 Task: Send an email with the signature 'Adam Smith' with the subject 'Request for information' and the message 'Thank you for your email.' from softage.1@softage.net to softage.2@softage.net and softage.3@softage.net with an attached document Resume.docx
Action: Mouse moved to (109, 134)
Screenshot: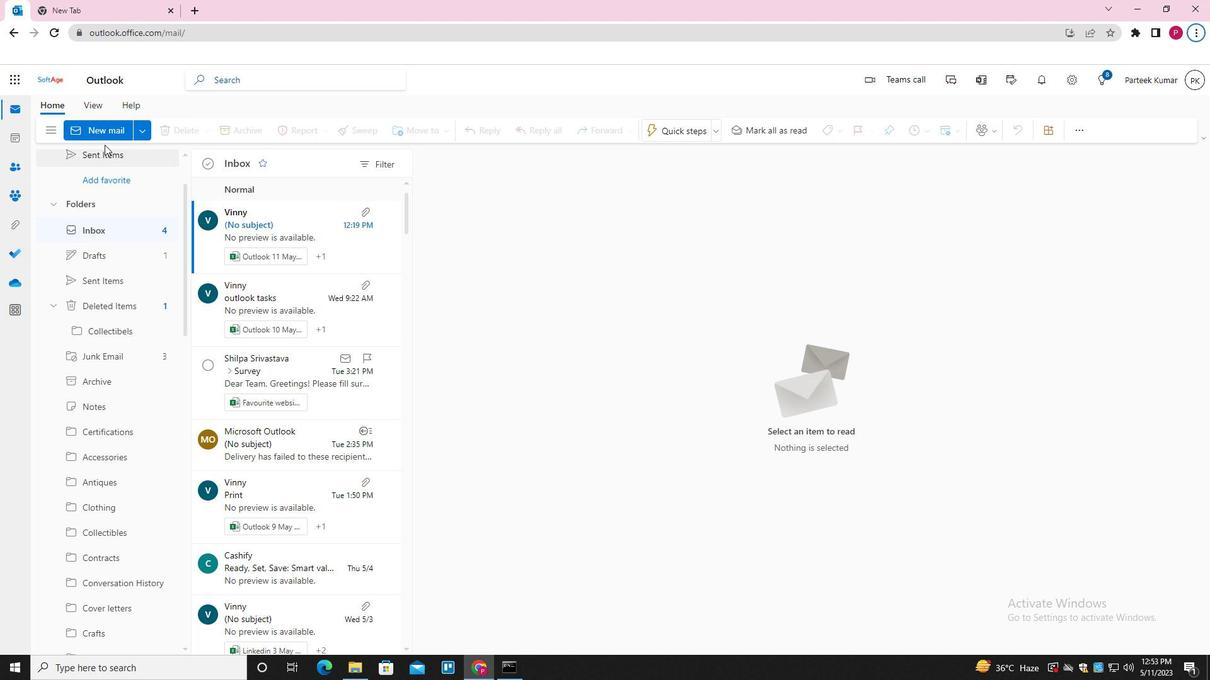 
Action: Mouse pressed left at (109, 134)
Screenshot: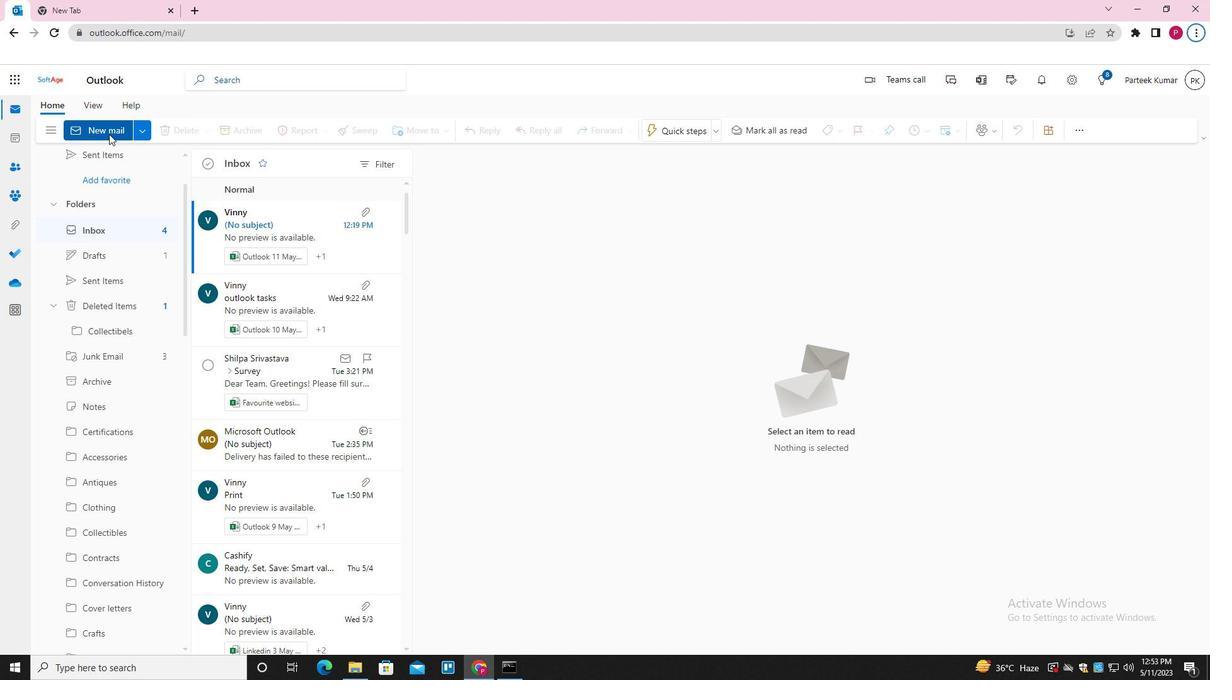 
Action: Mouse moved to (506, 358)
Screenshot: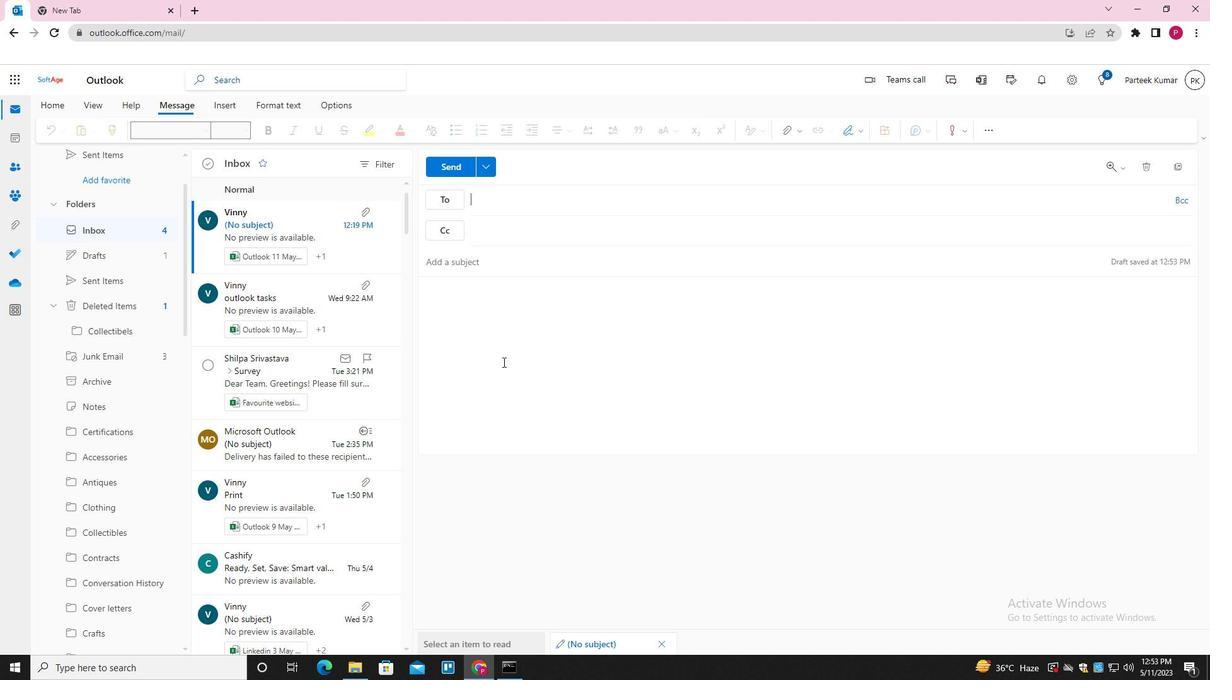 
Action: Mouse pressed left at (506, 358)
Screenshot: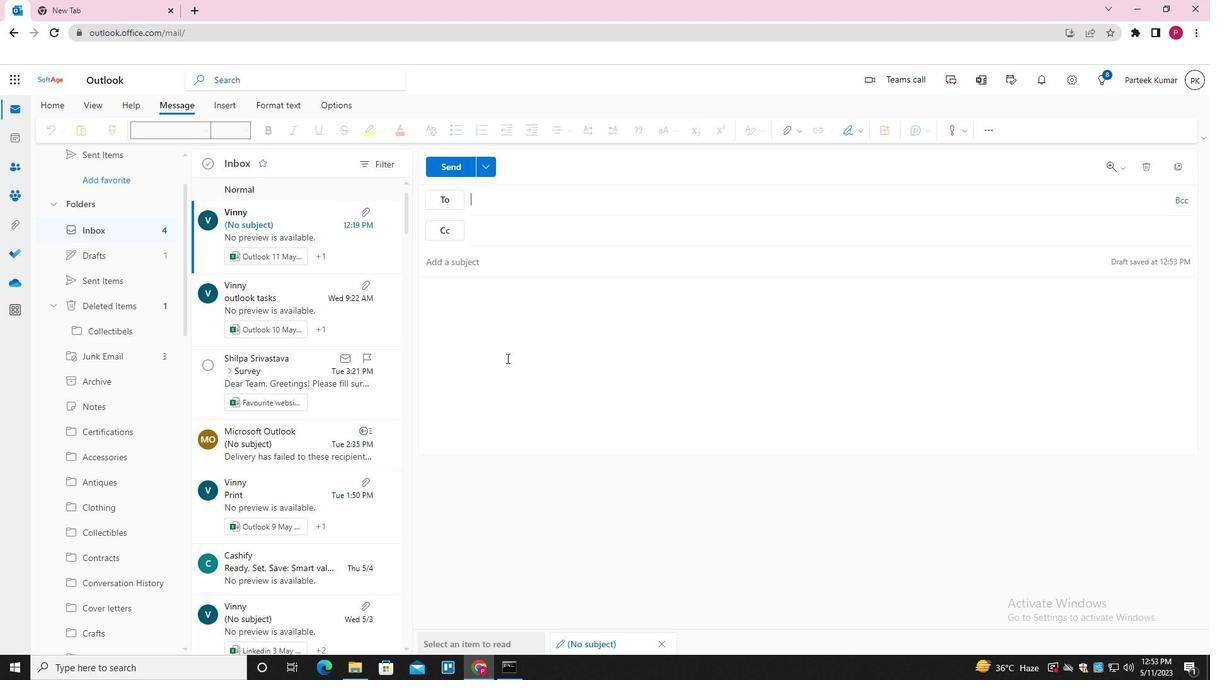 
Action: Mouse moved to (860, 136)
Screenshot: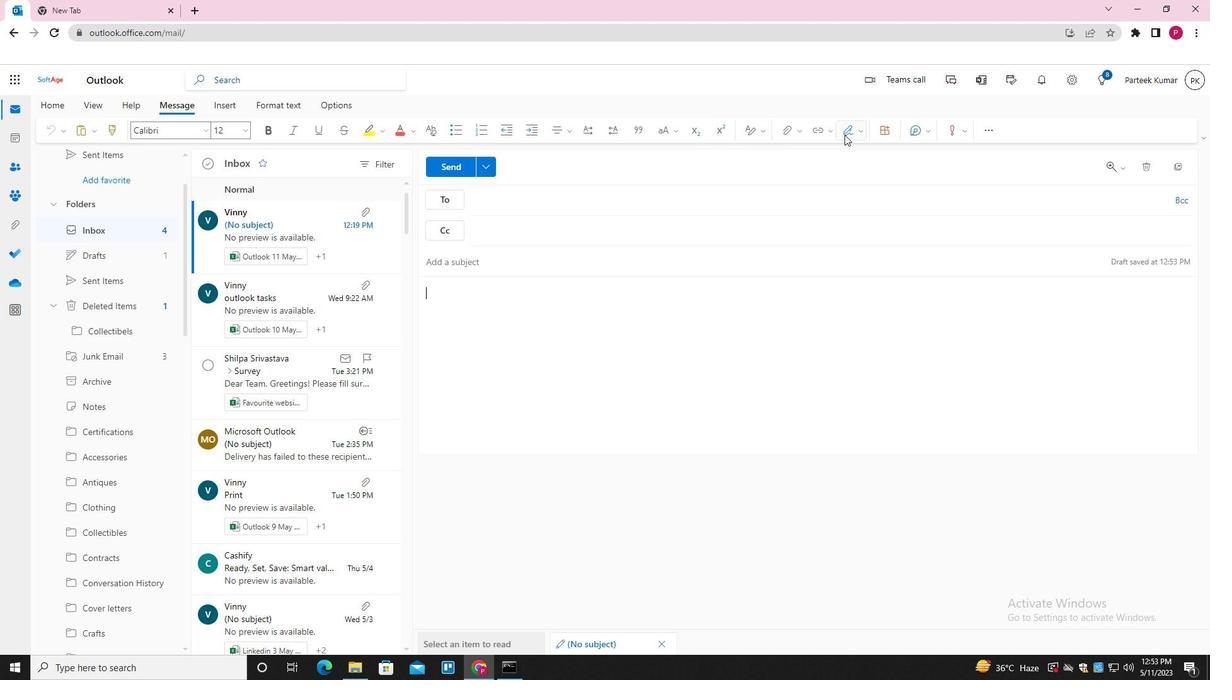 
Action: Mouse pressed left at (860, 136)
Screenshot: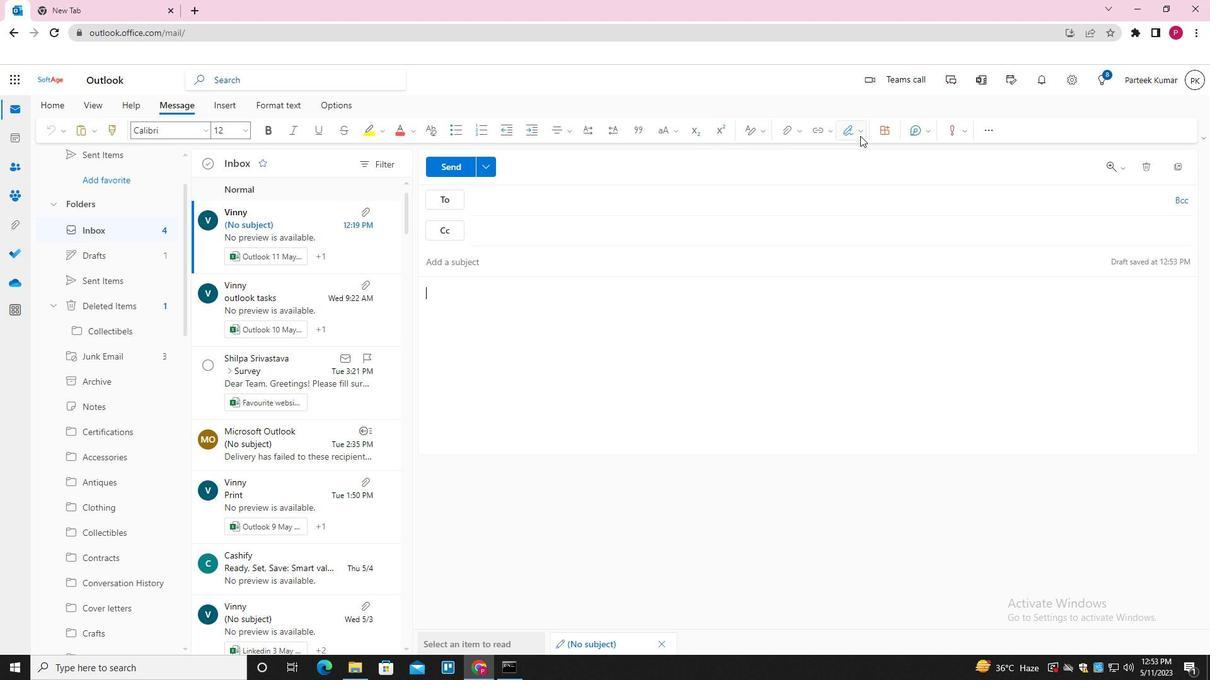 
Action: Mouse moved to (824, 179)
Screenshot: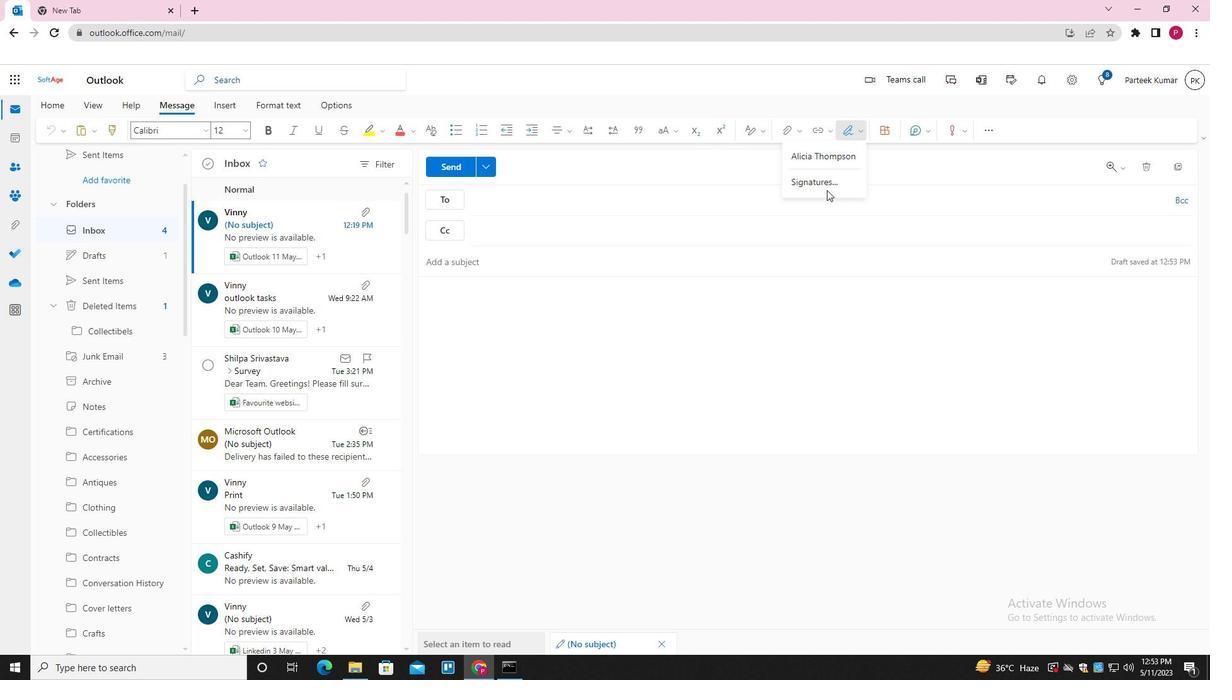 
Action: Mouse pressed left at (824, 179)
Screenshot: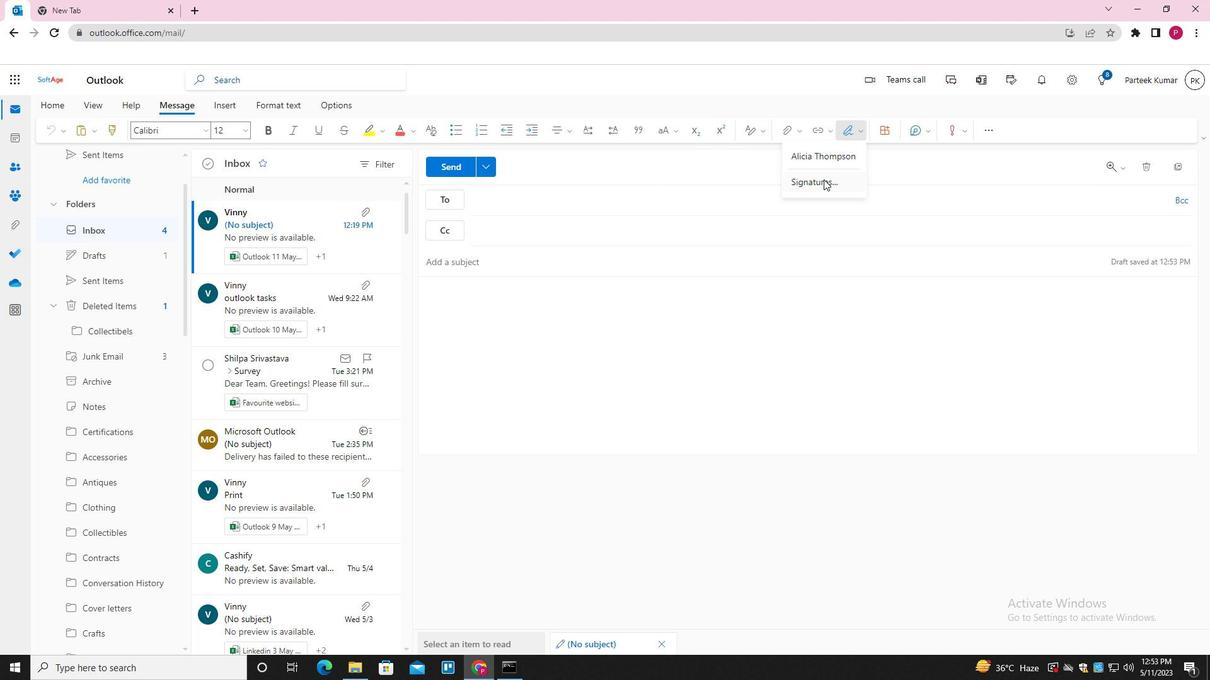 
Action: Mouse moved to (849, 234)
Screenshot: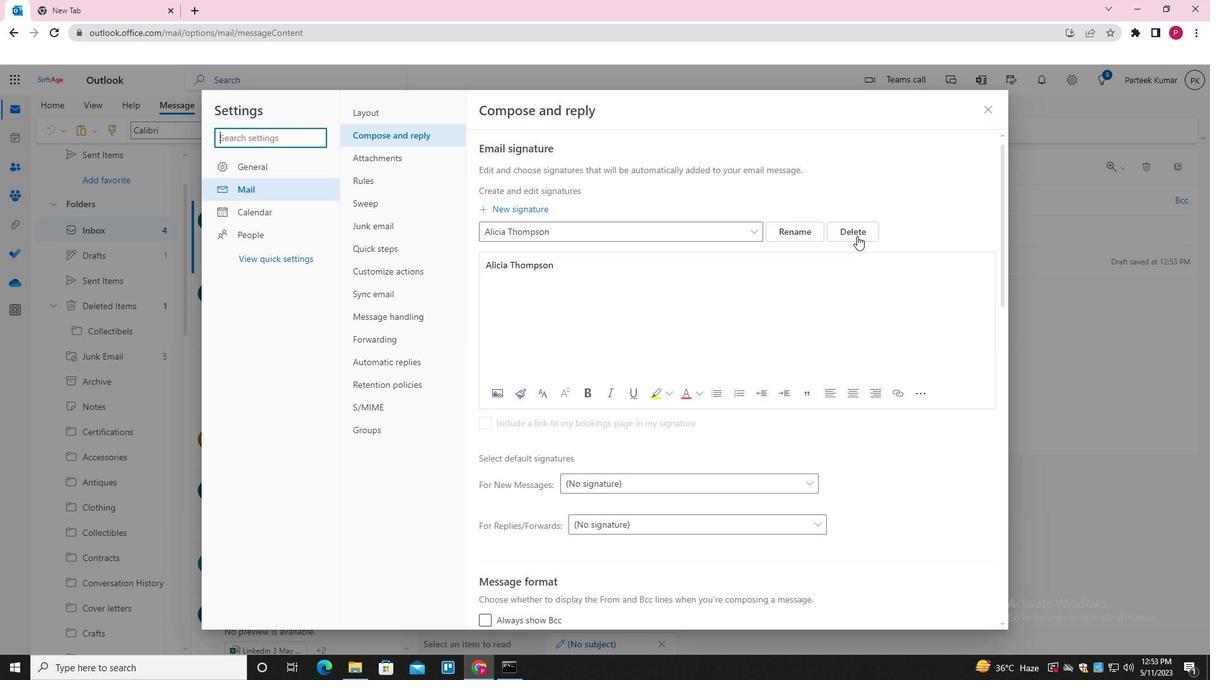 
Action: Mouse pressed left at (849, 234)
Screenshot: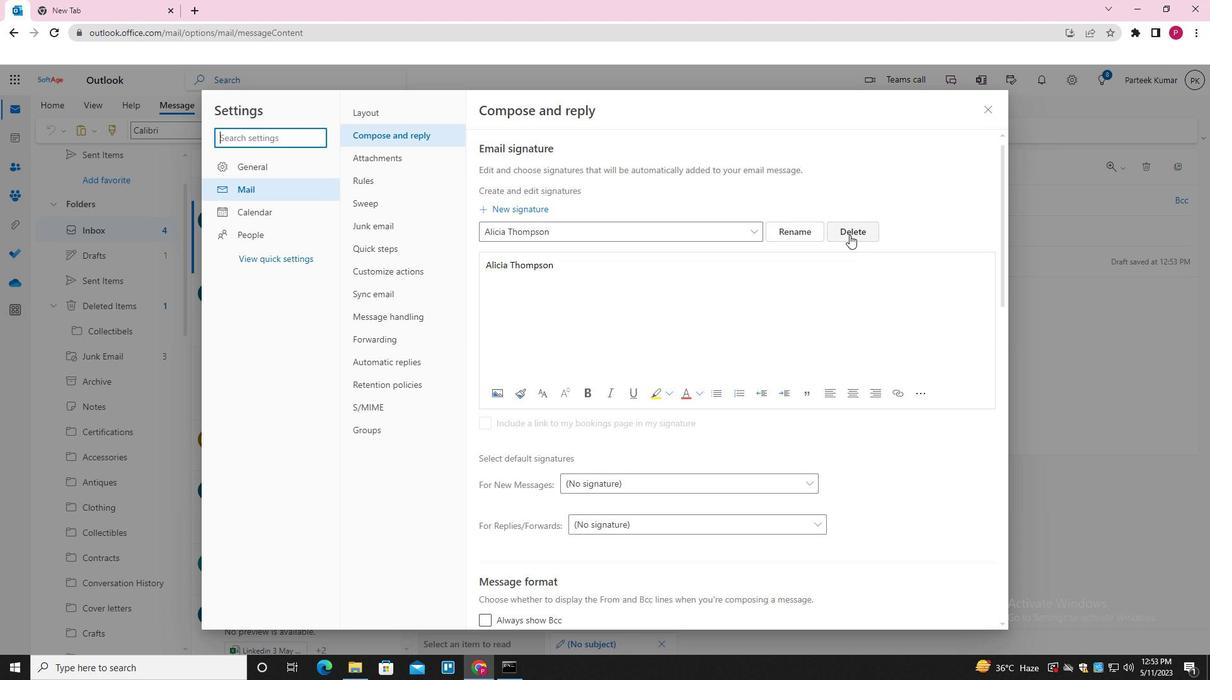 
Action: Mouse moved to (655, 233)
Screenshot: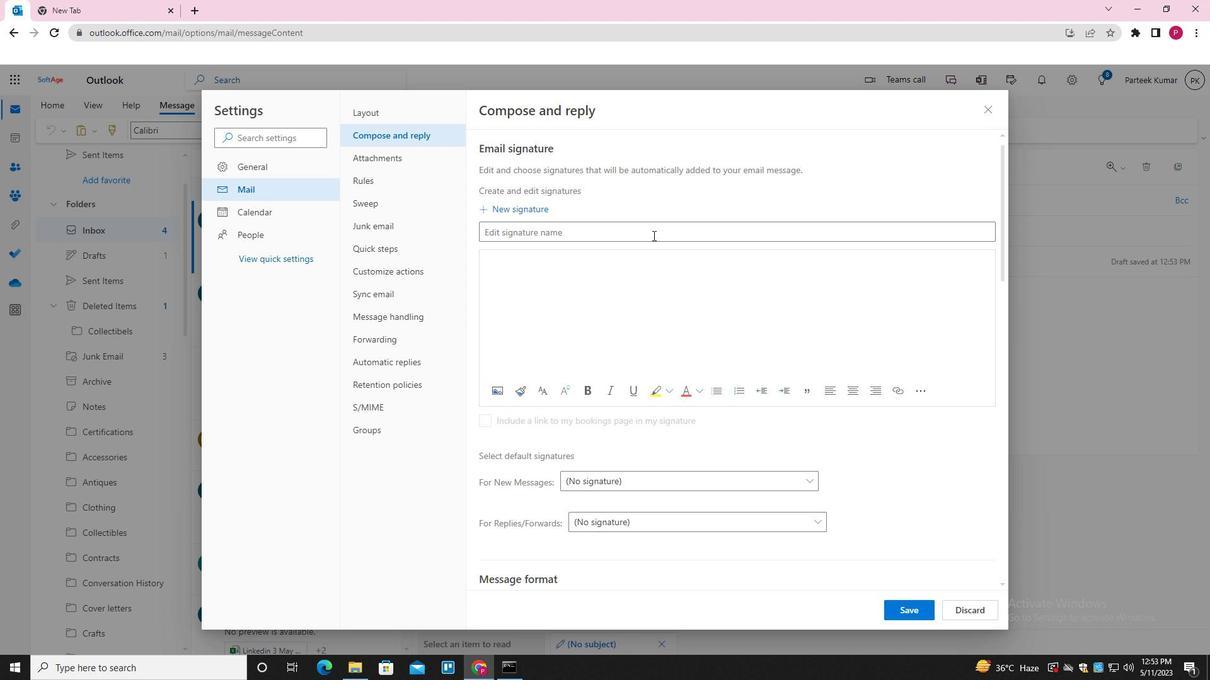 
Action: Mouse pressed left at (655, 233)
Screenshot: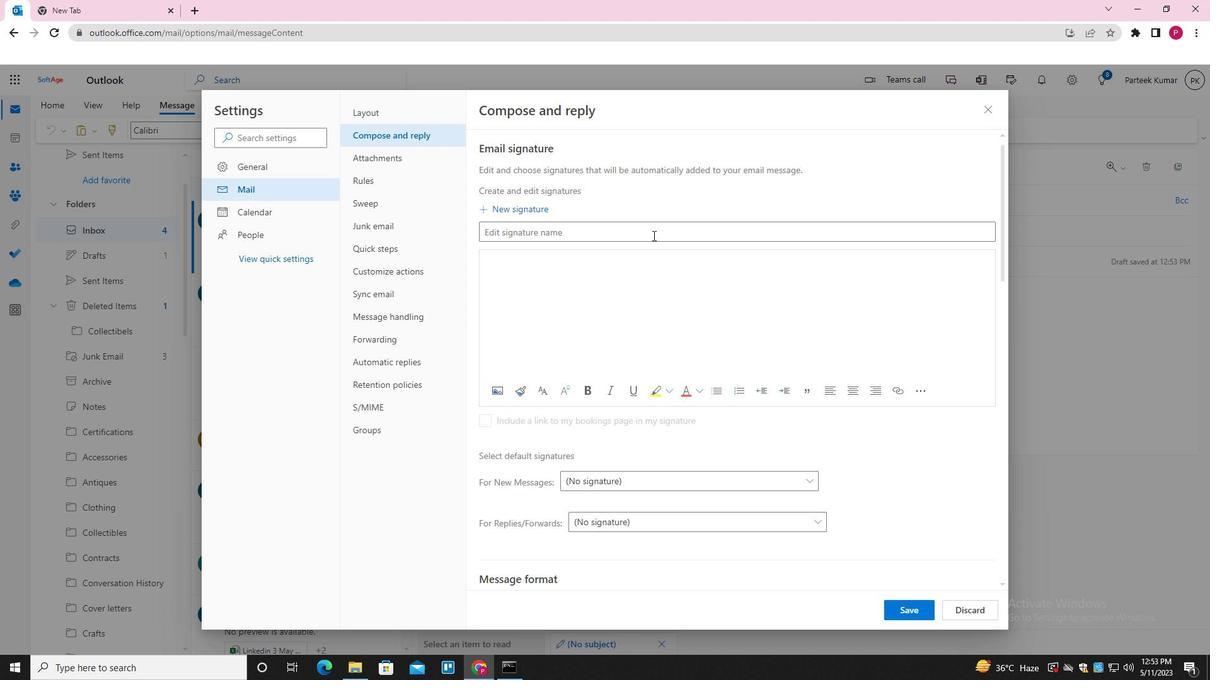 
Action: Key pressed <Key.shift>ADAM<Key.space><Key.shift>SMITH
Screenshot: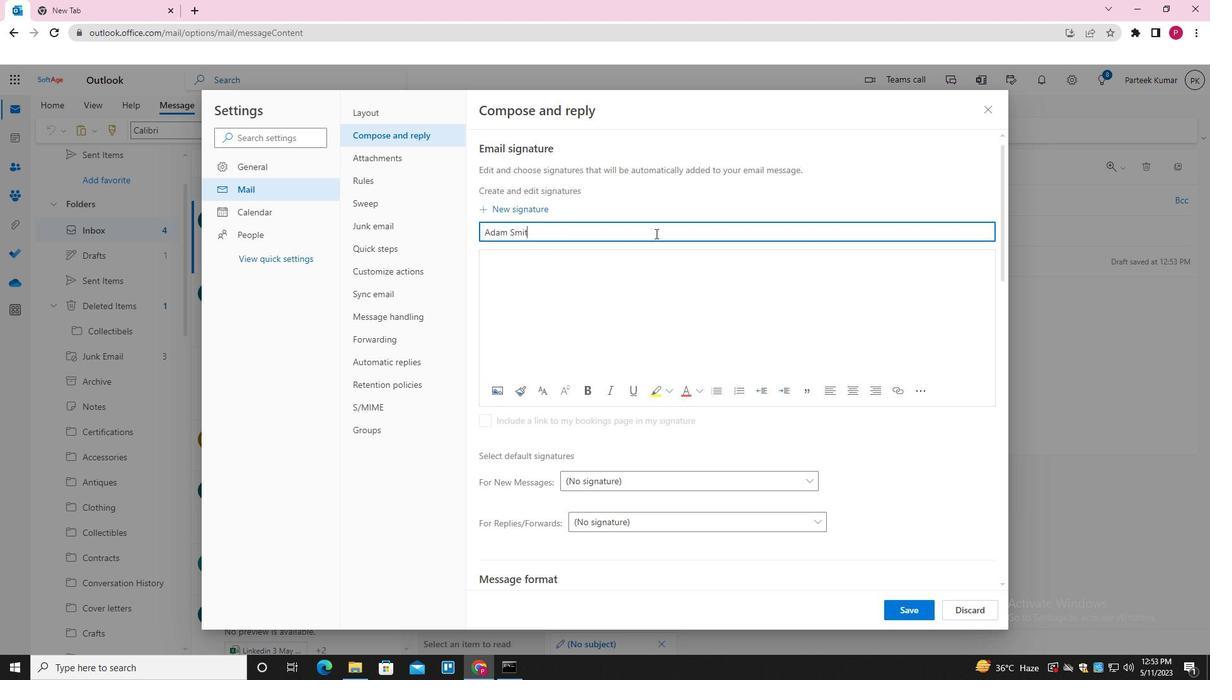 
Action: Mouse moved to (643, 269)
Screenshot: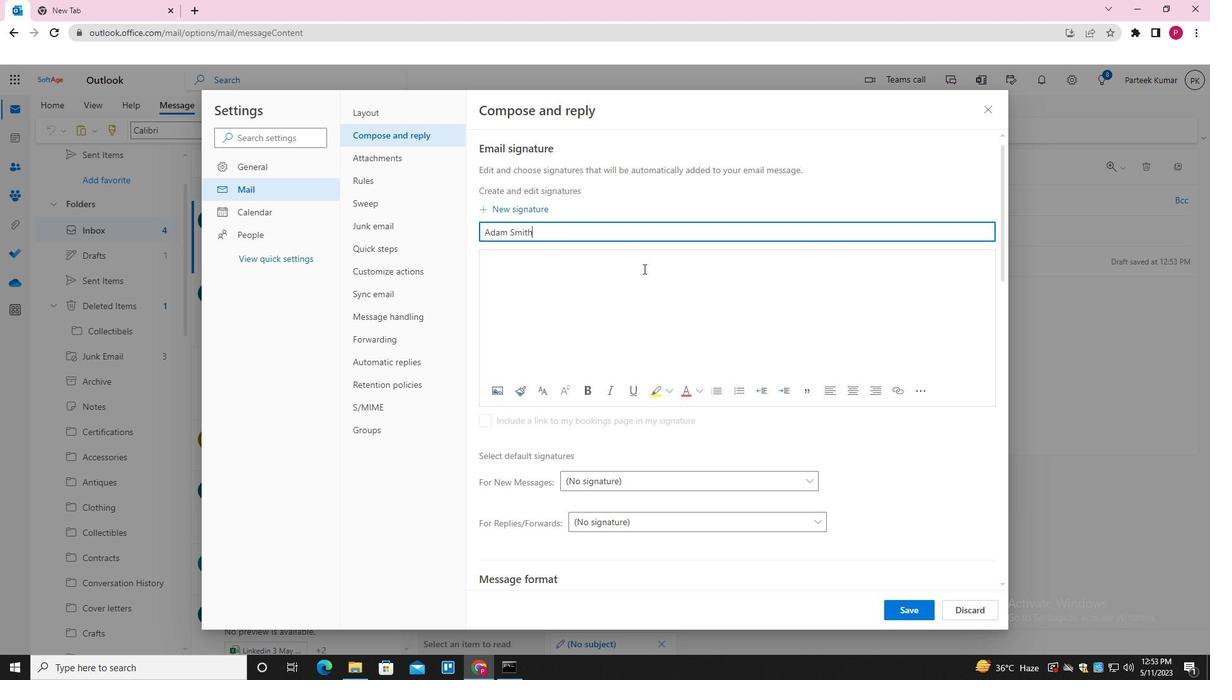 
Action: Mouse pressed left at (643, 269)
Screenshot: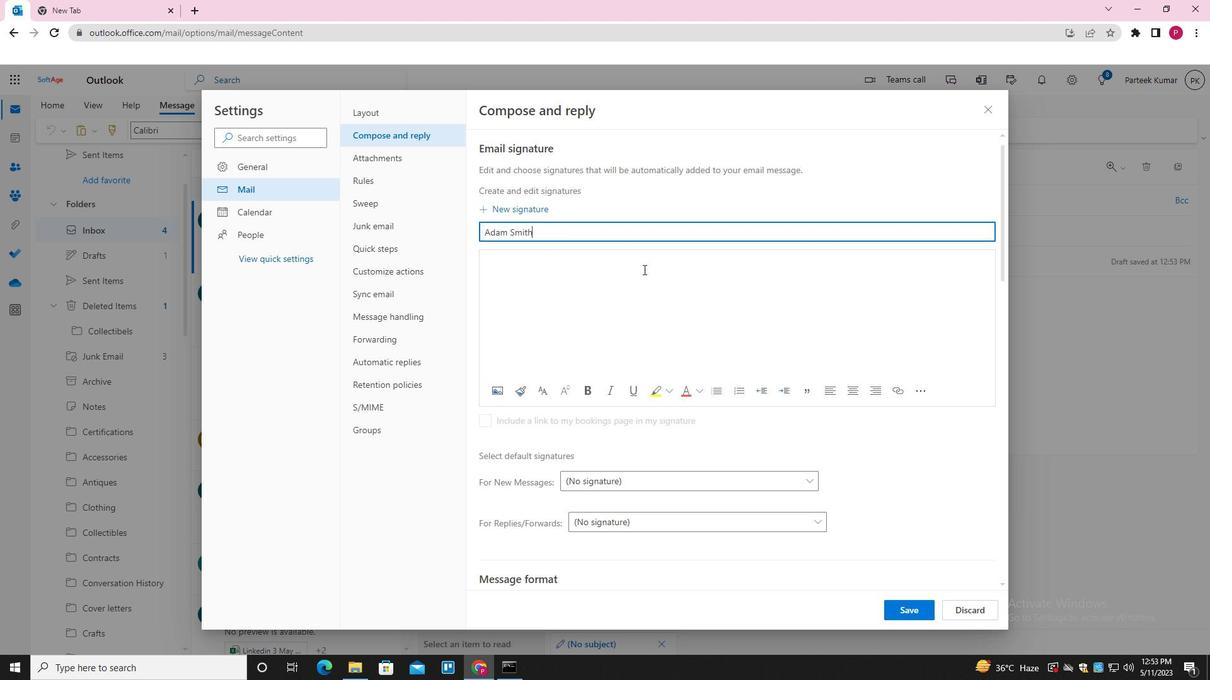 
Action: Key pressed <Key.shift>ADAM<Key.space><Key.shift>SMITH
Screenshot: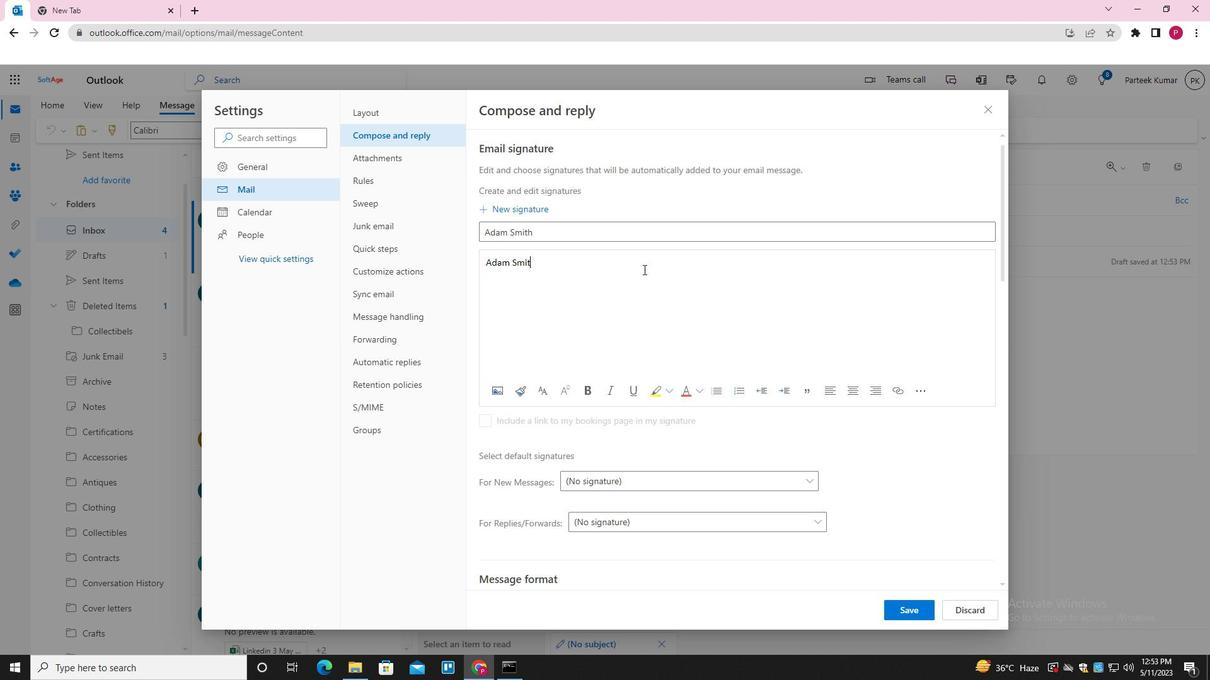 
Action: Mouse moved to (894, 613)
Screenshot: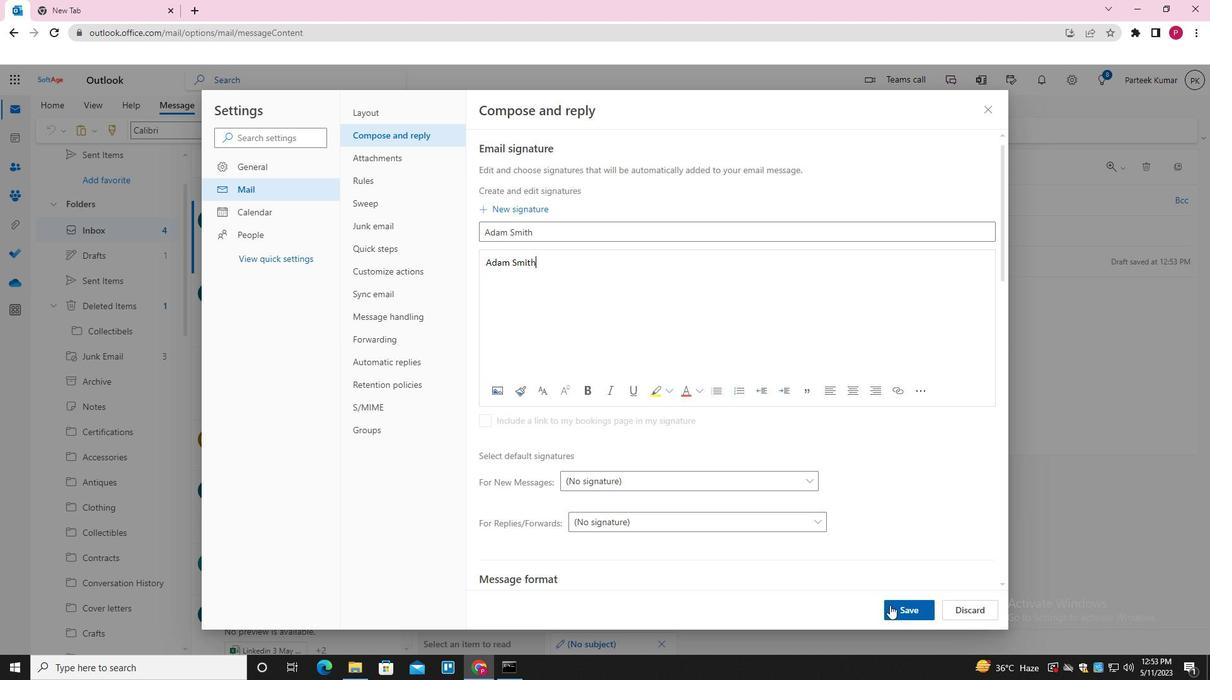 
Action: Mouse pressed left at (894, 613)
Screenshot: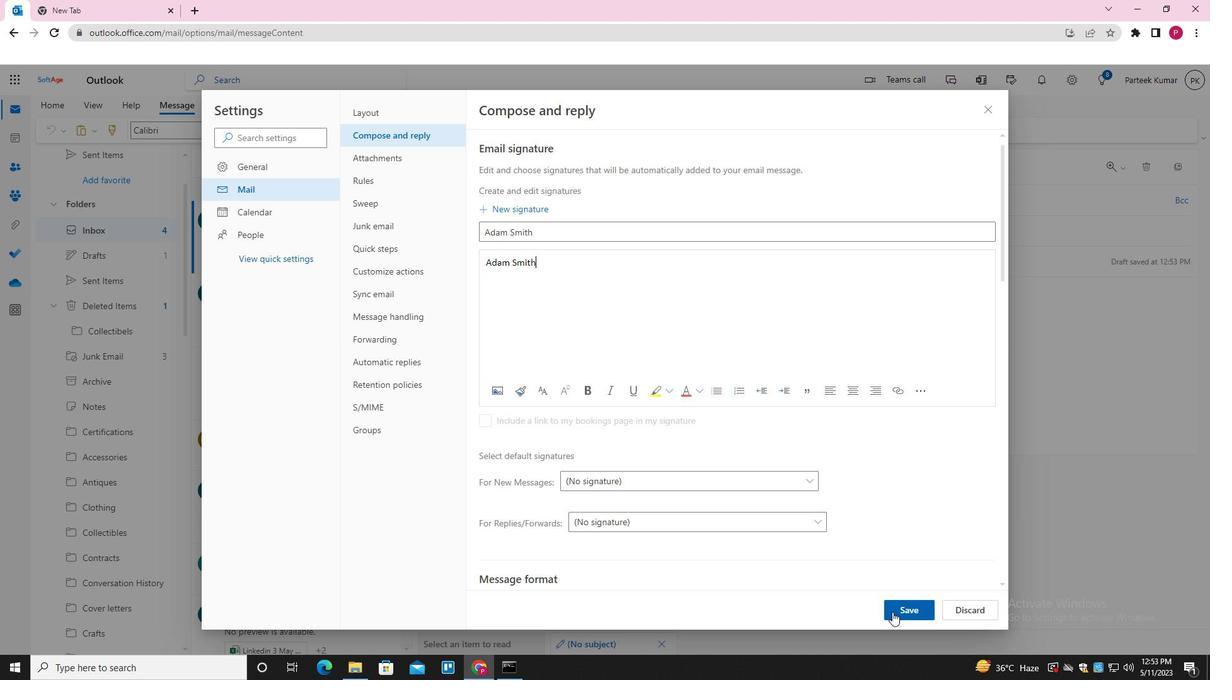 
Action: Mouse moved to (988, 108)
Screenshot: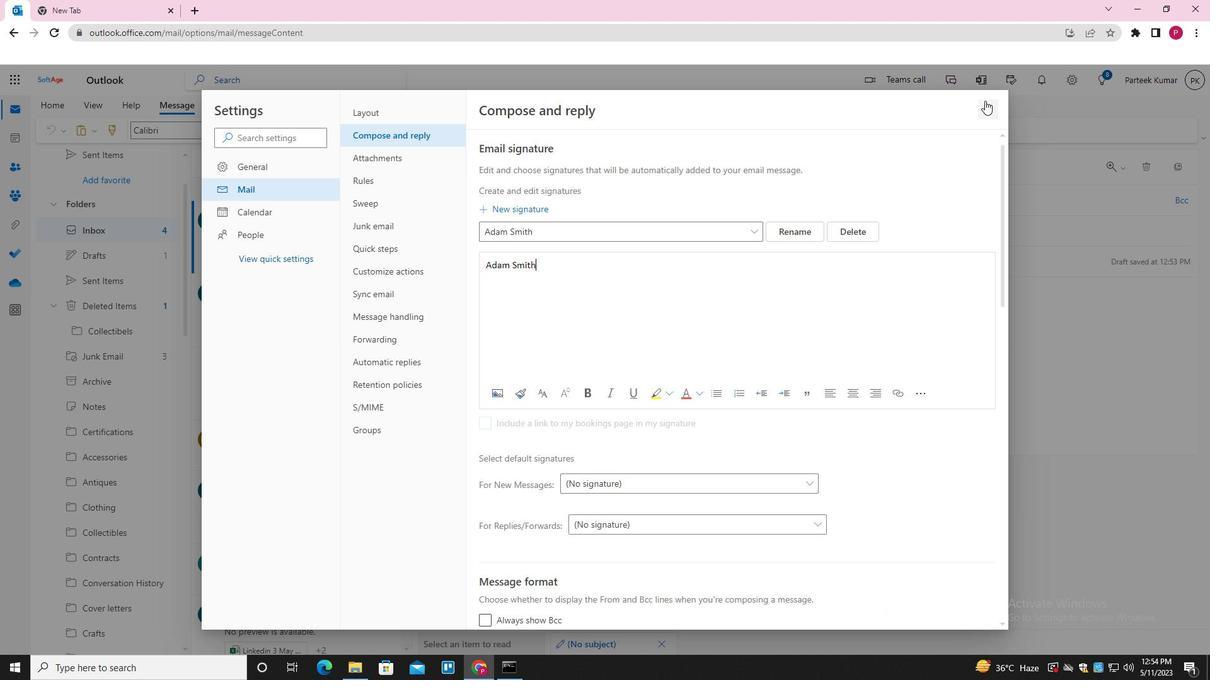 
Action: Mouse pressed left at (988, 108)
Screenshot: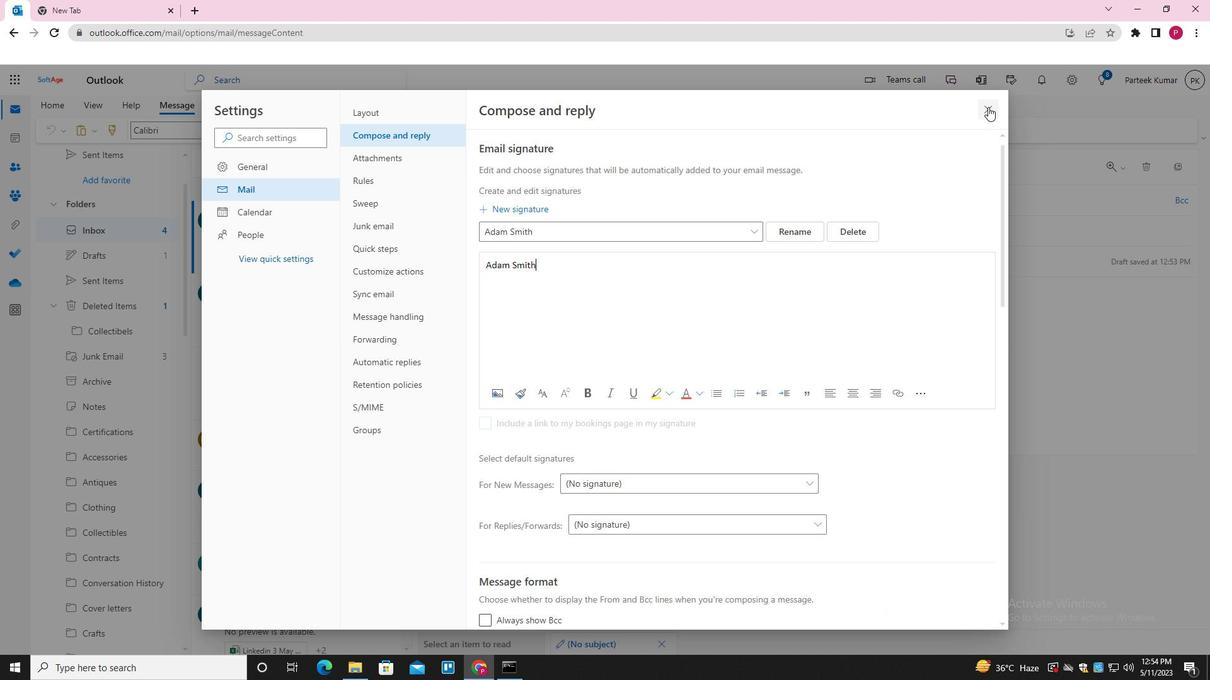 
Action: Mouse moved to (581, 324)
Screenshot: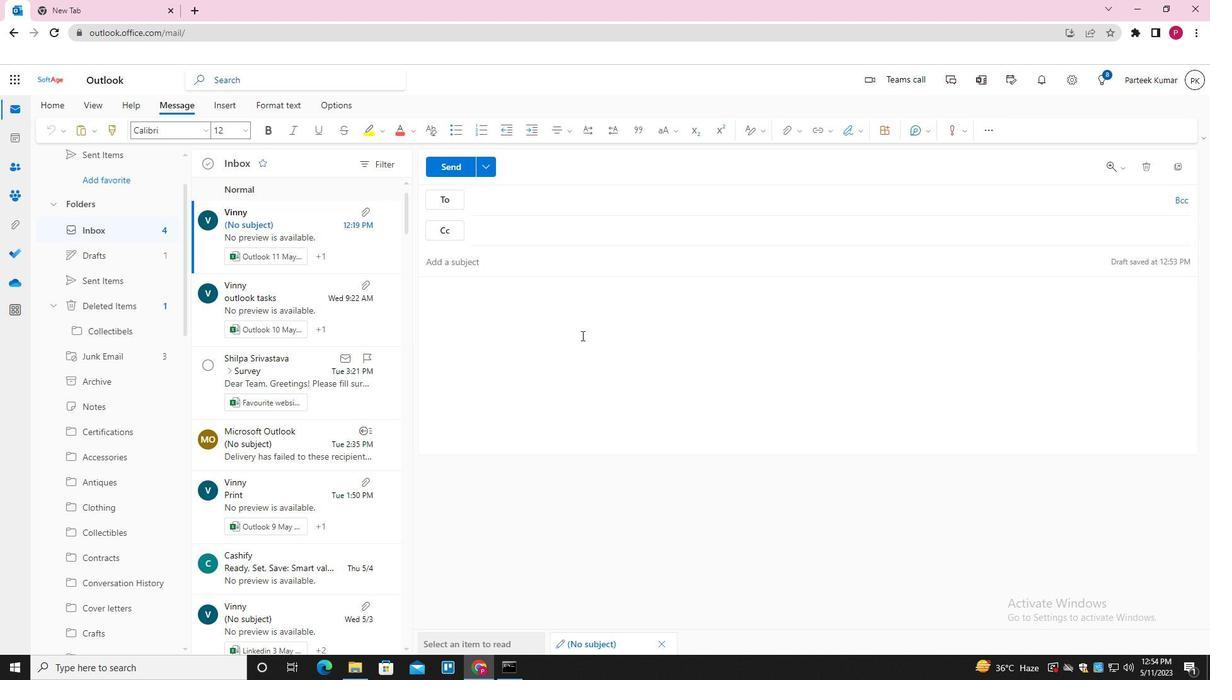 
Action: Mouse pressed left at (581, 324)
Screenshot: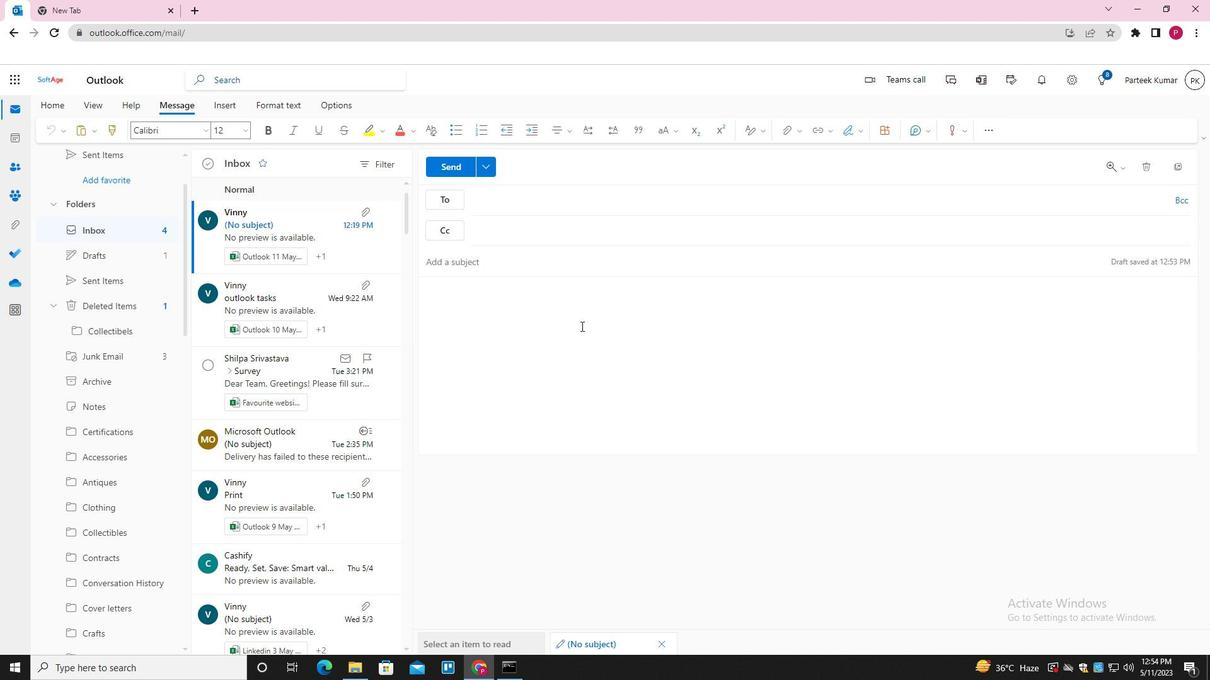
Action: Mouse moved to (857, 131)
Screenshot: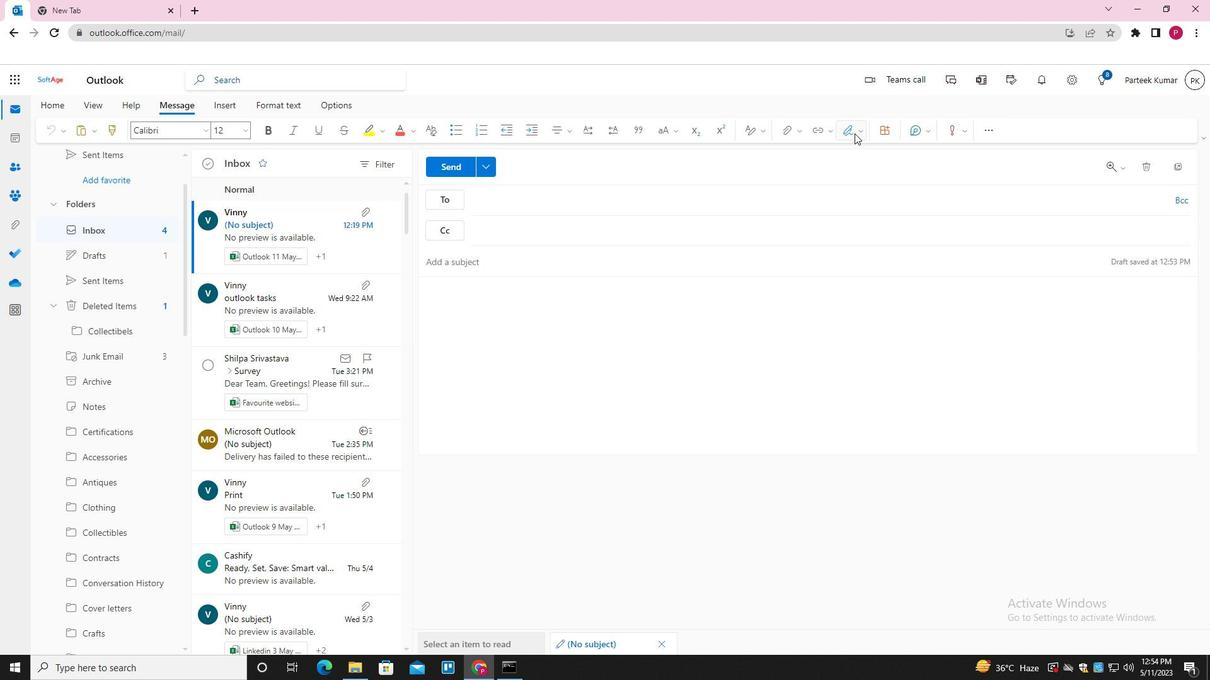 
Action: Mouse pressed left at (857, 131)
Screenshot: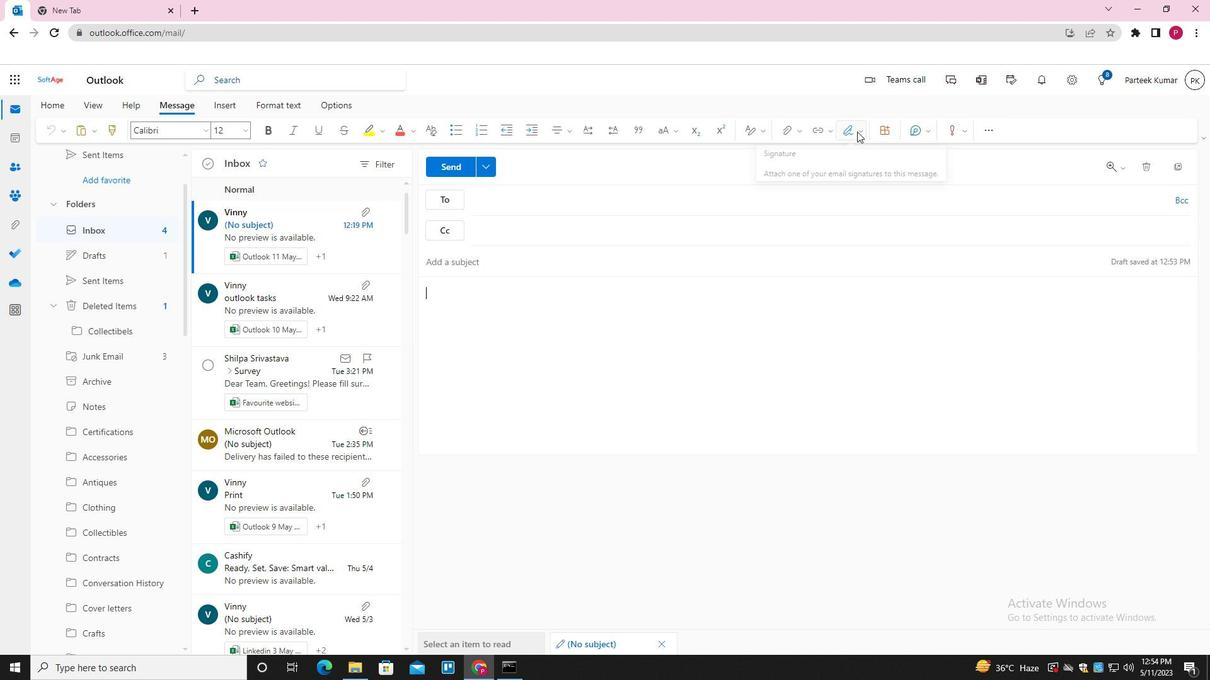 
Action: Mouse moved to (843, 177)
Screenshot: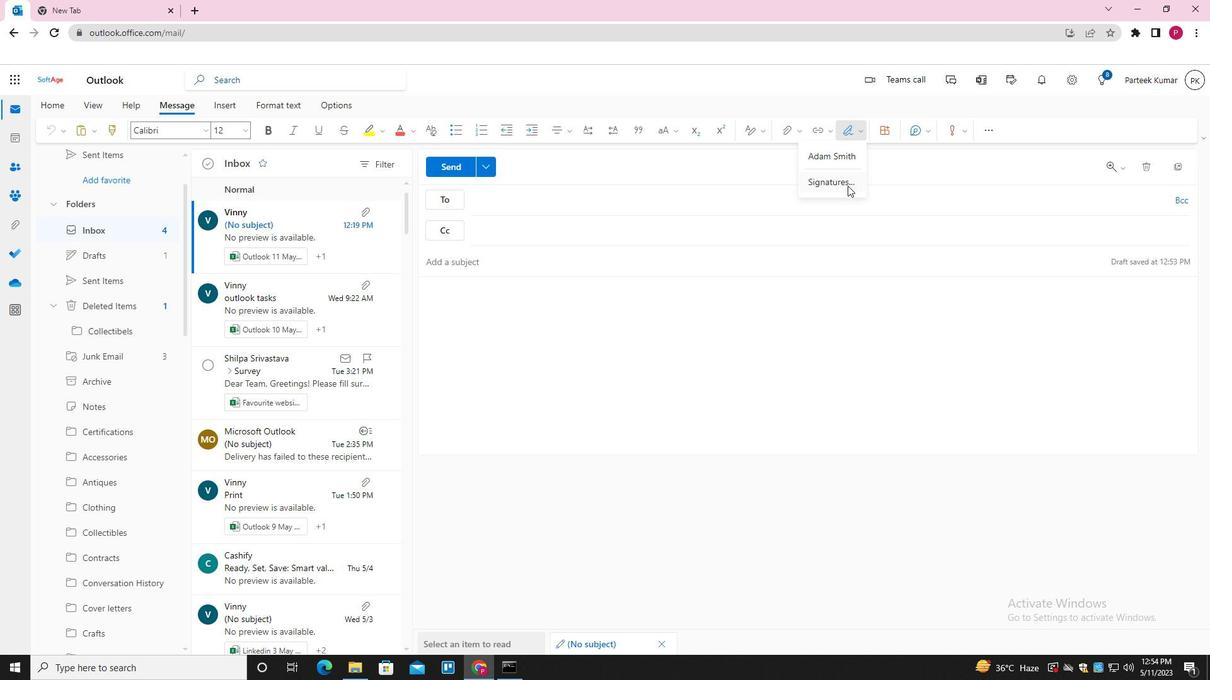 
Action: Mouse pressed left at (843, 177)
Screenshot: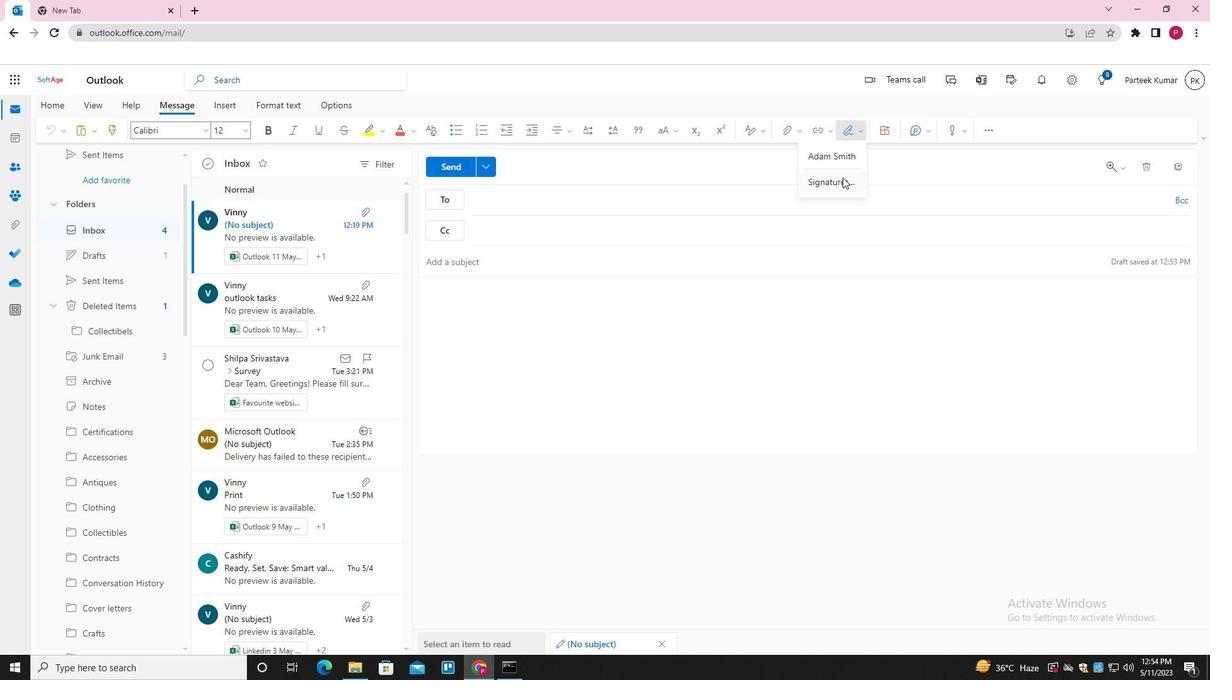 
Action: Mouse moved to (985, 109)
Screenshot: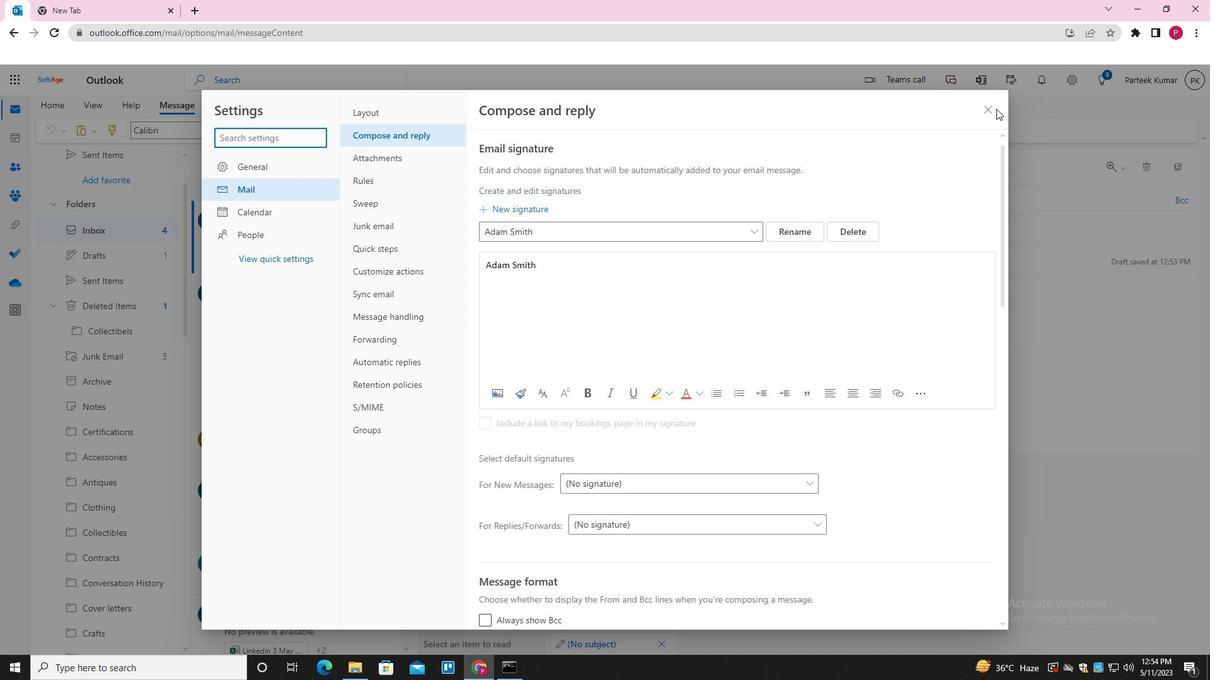 
Action: Mouse pressed left at (985, 109)
Screenshot: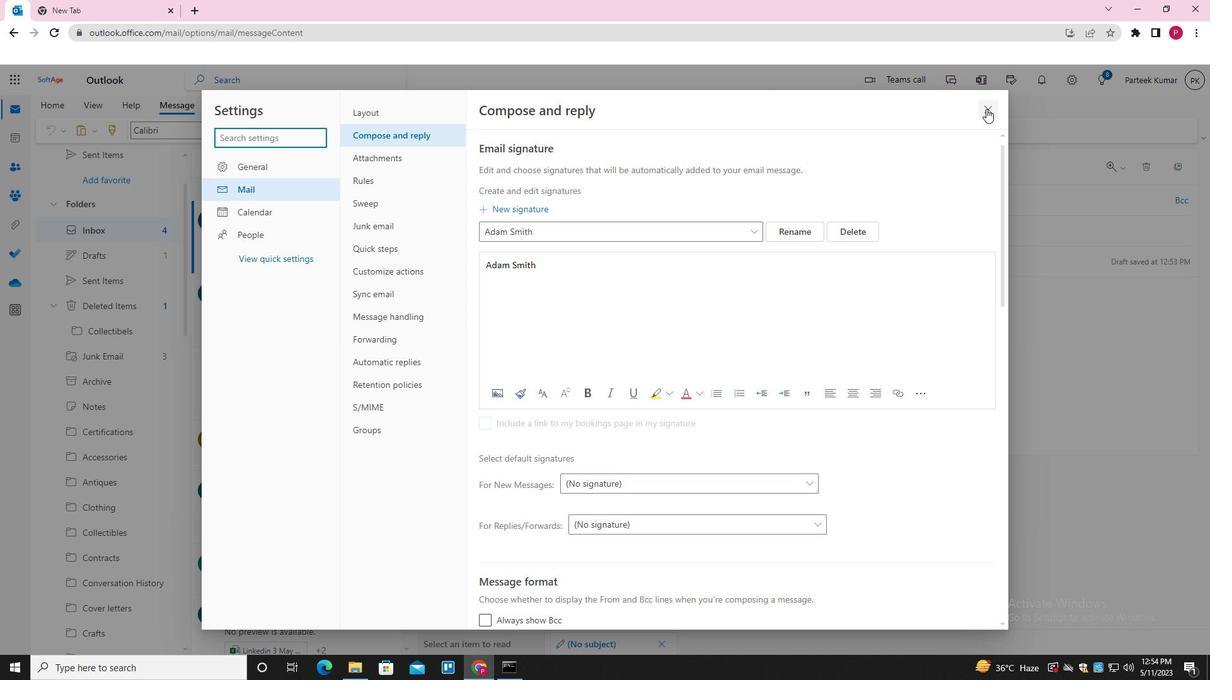 
Action: Mouse moved to (860, 131)
Screenshot: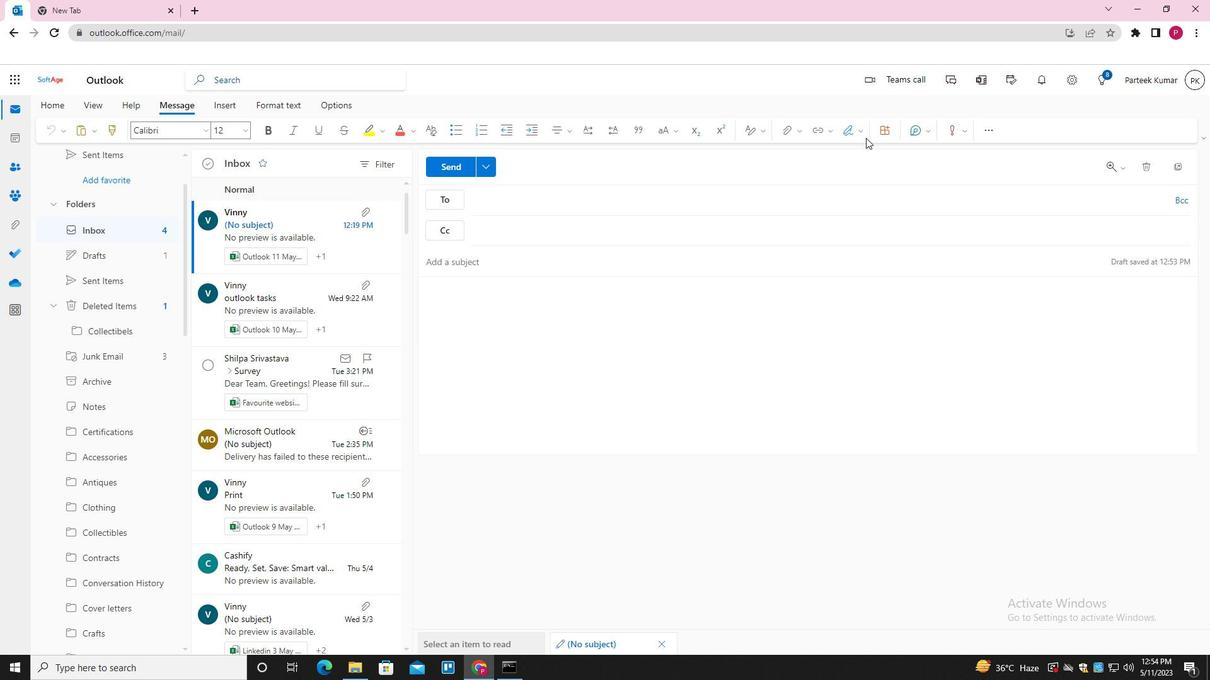 
Action: Mouse pressed left at (860, 131)
Screenshot: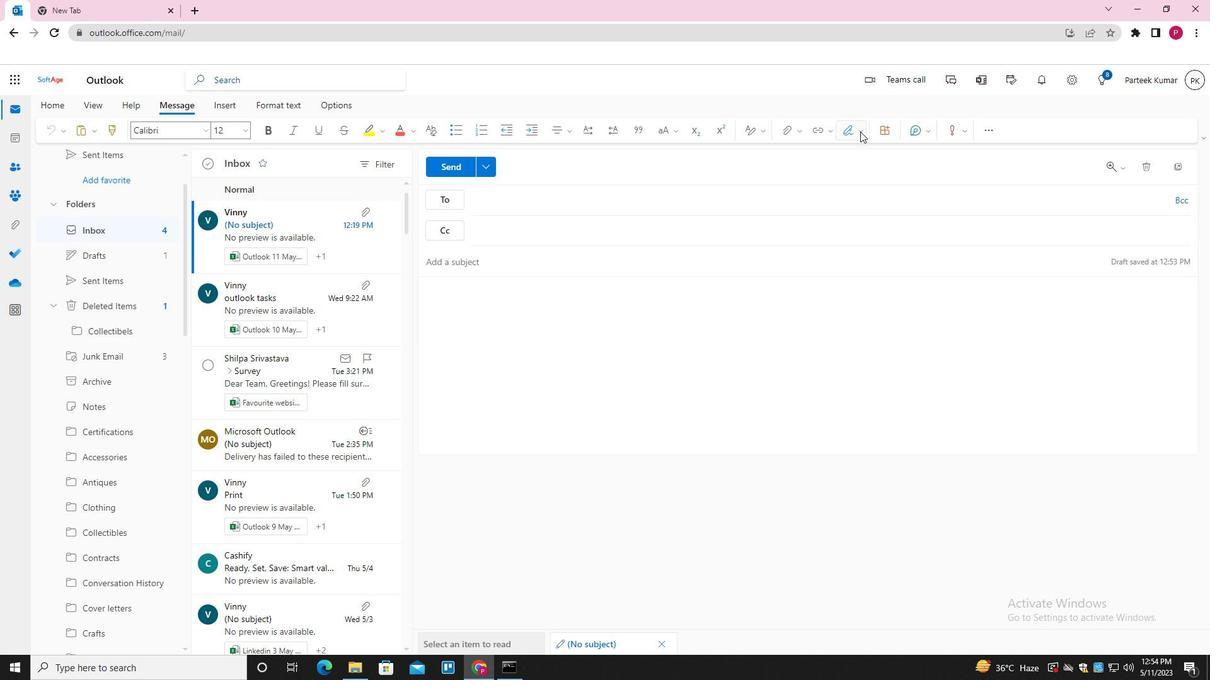 
Action: Mouse moved to (853, 158)
Screenshot: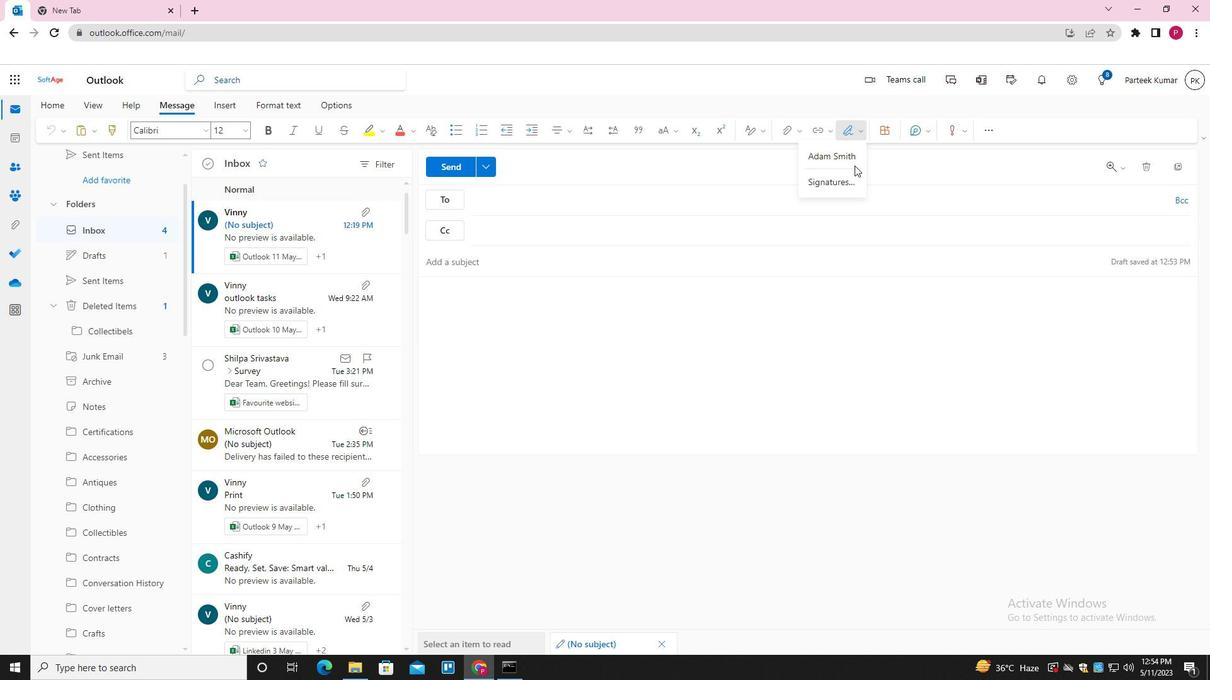 
Action: Mouse pressed left at (853, 158)
Screenshot: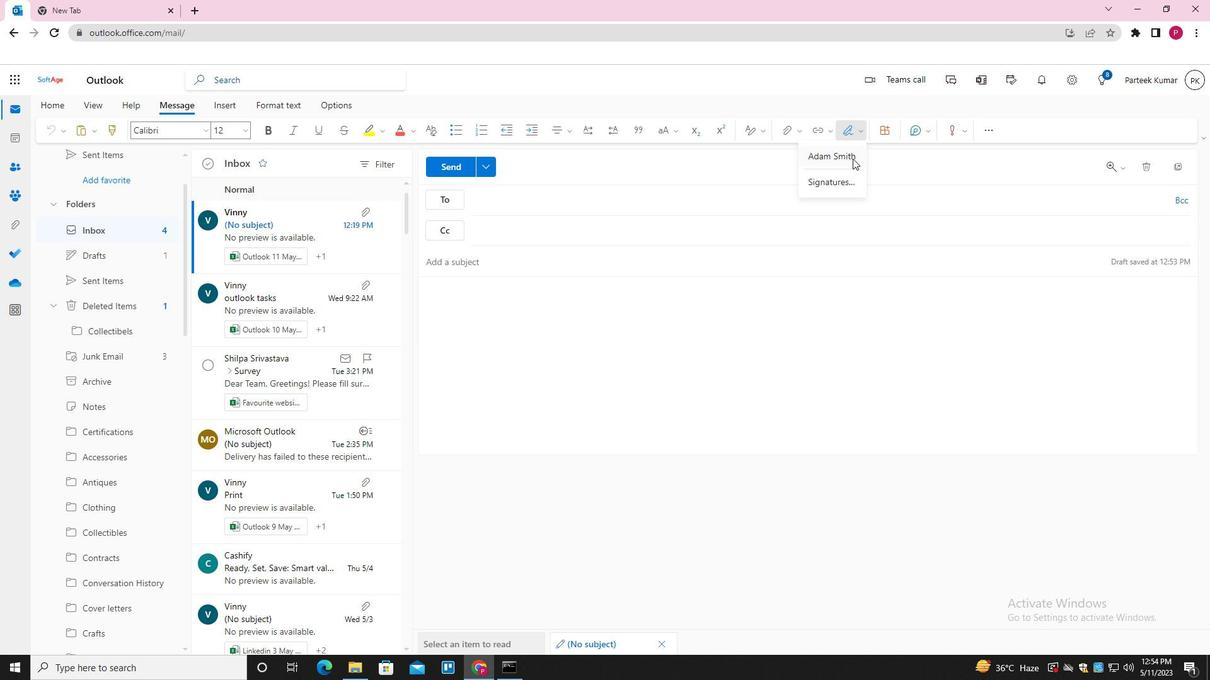 
Action: Mouse moved to (524, 263)
Screenshot: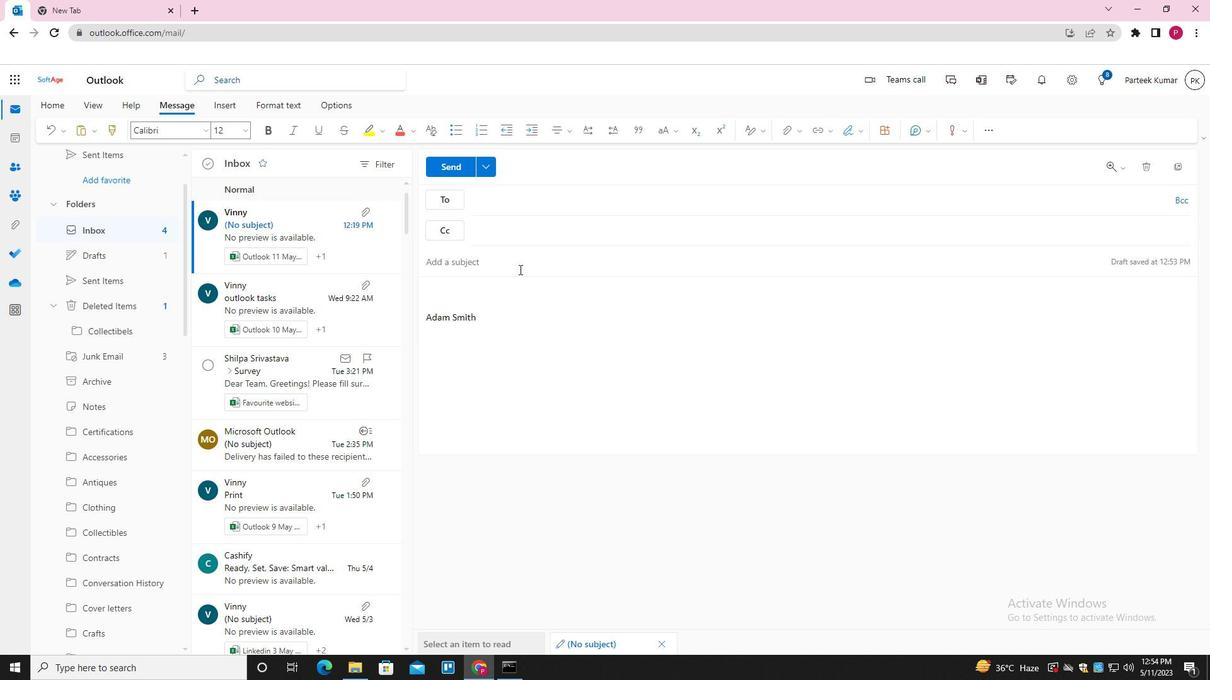
Action: Mouse pressed left at (524, 263)
Screenshot: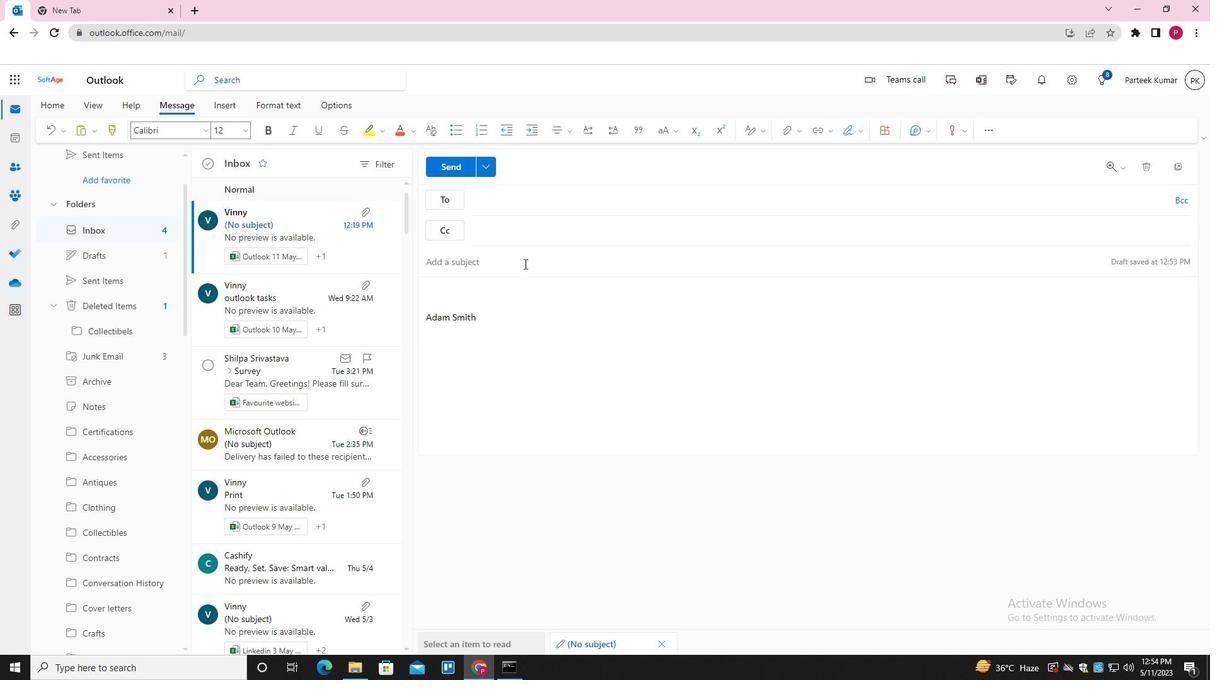 
Action: Key pressed <Key.shift>REQUEST<Key.space>FOR<Key.space>INFORMATION
Screenshot: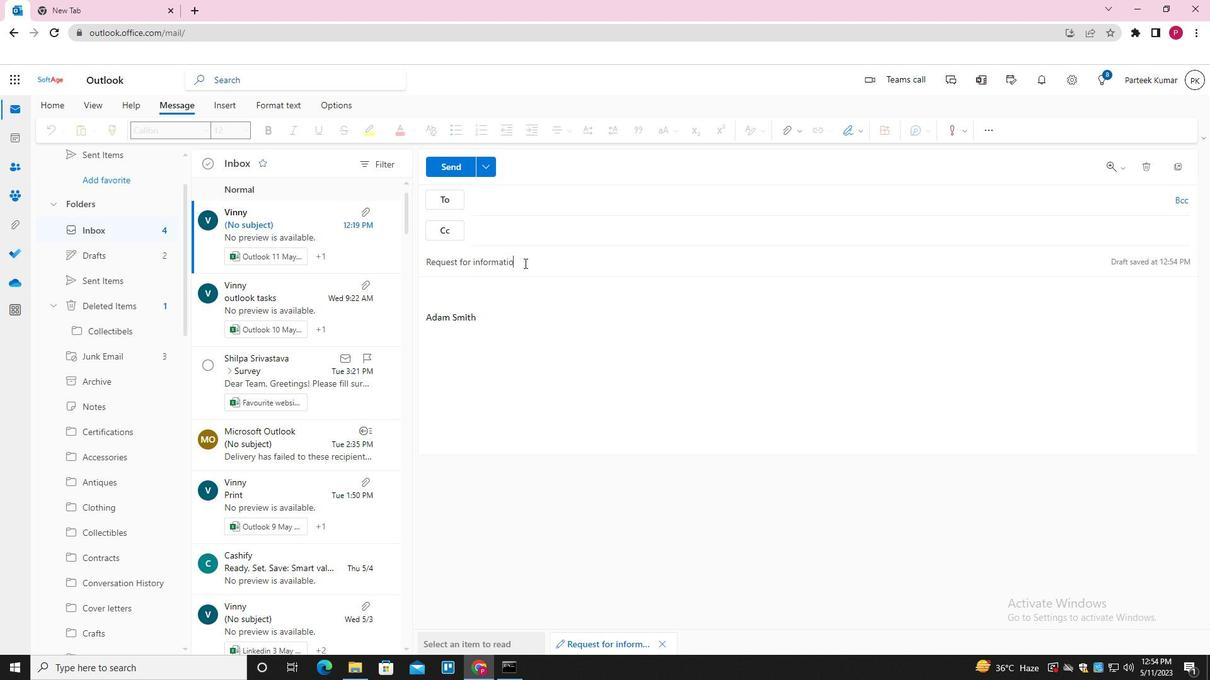 
Action: Mouse moved to (527, 289)
Screenshot: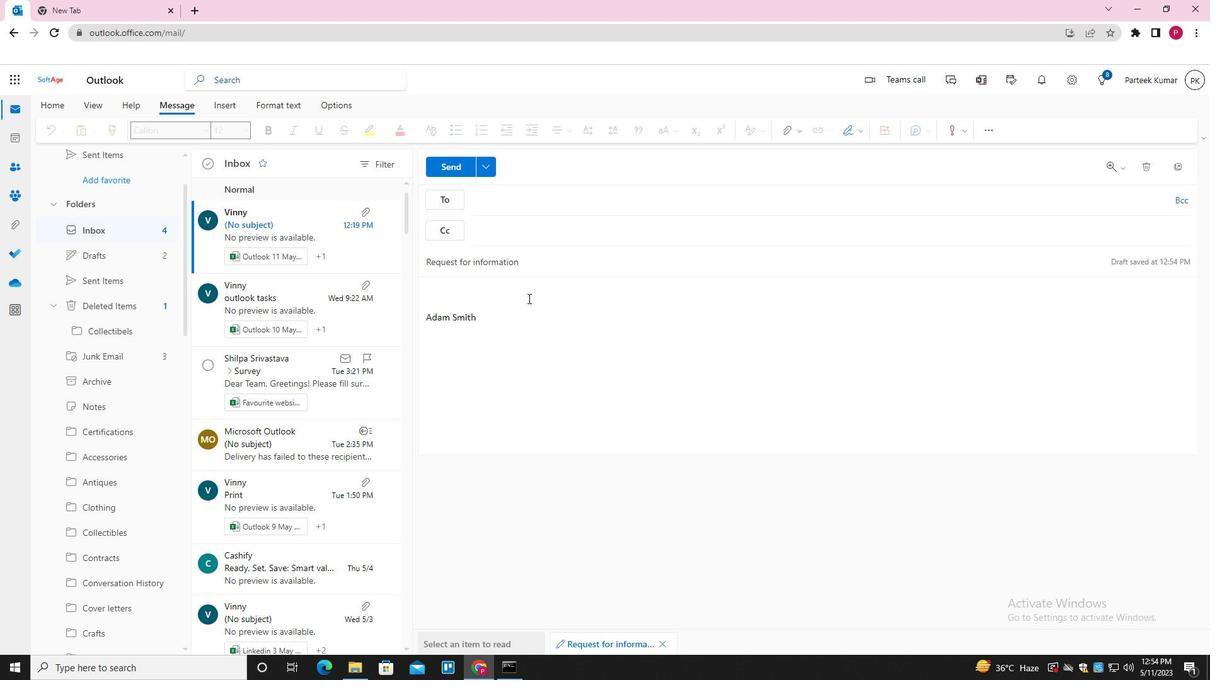 
Action: Mouse pressed left at (527, 289)
Screenshot: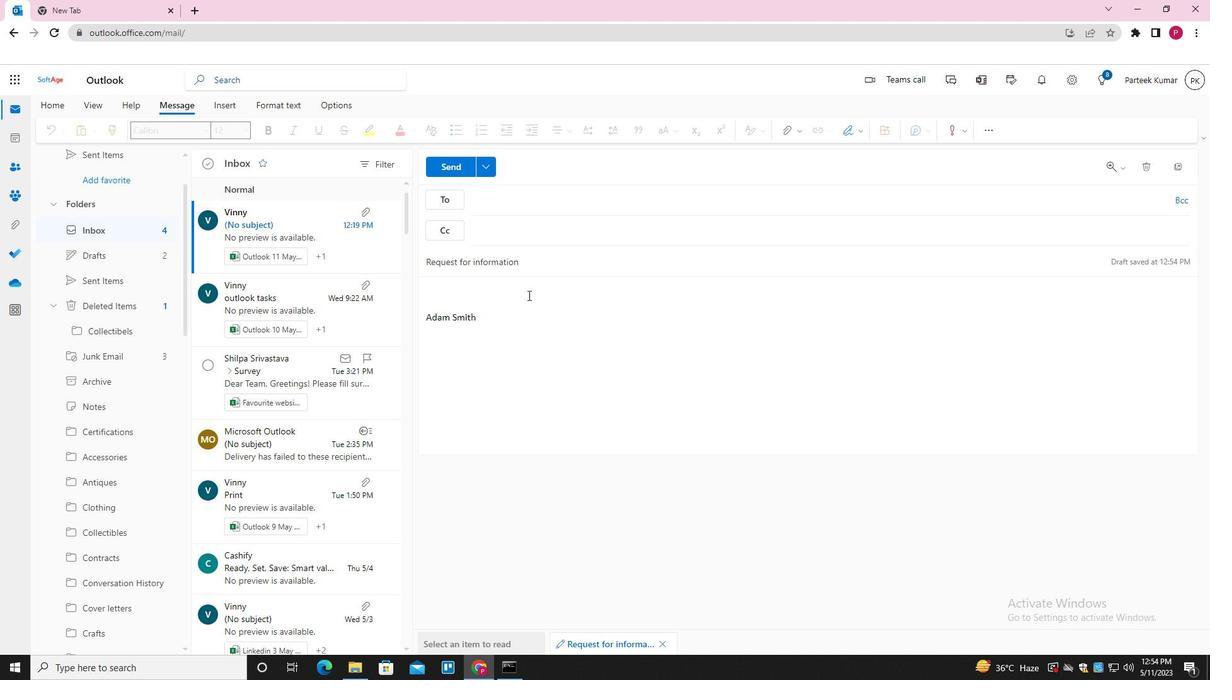 
Action: Mouse moved to (532, 284)
Screenshot: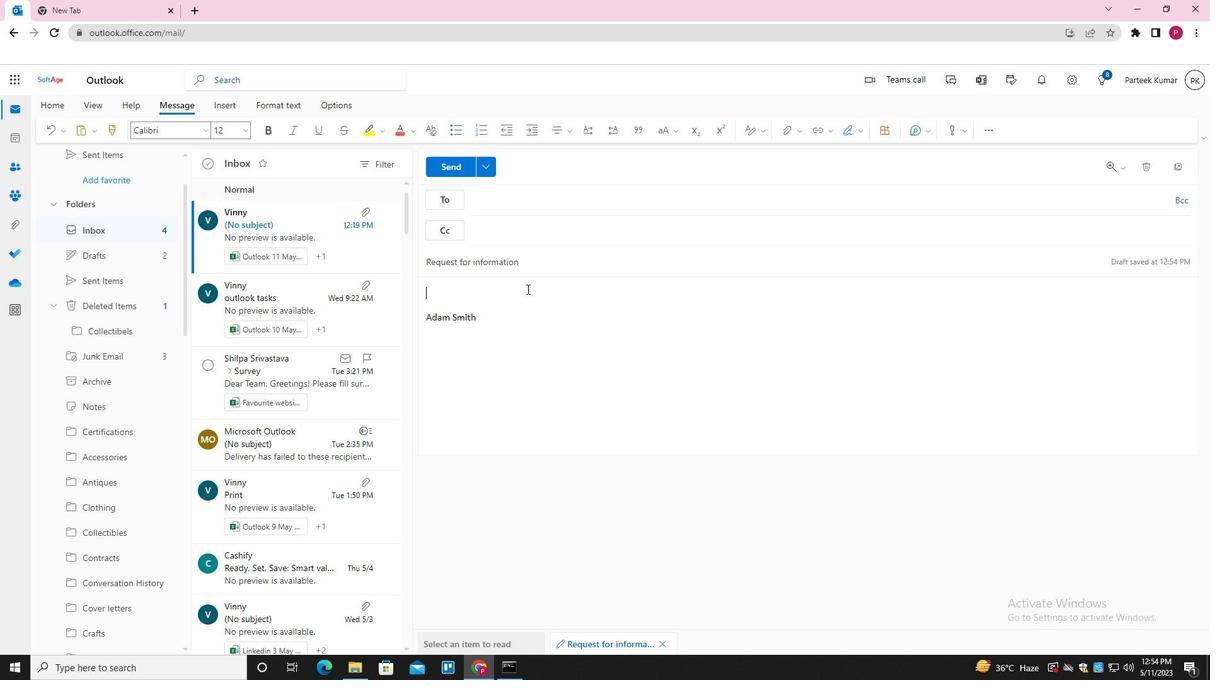 
Action: Key pressed <Key.shift>THANK<Key.space>YOU<Key.space>FOR<Key.space>YOUR<Key.space>EMAIL
Screenshot: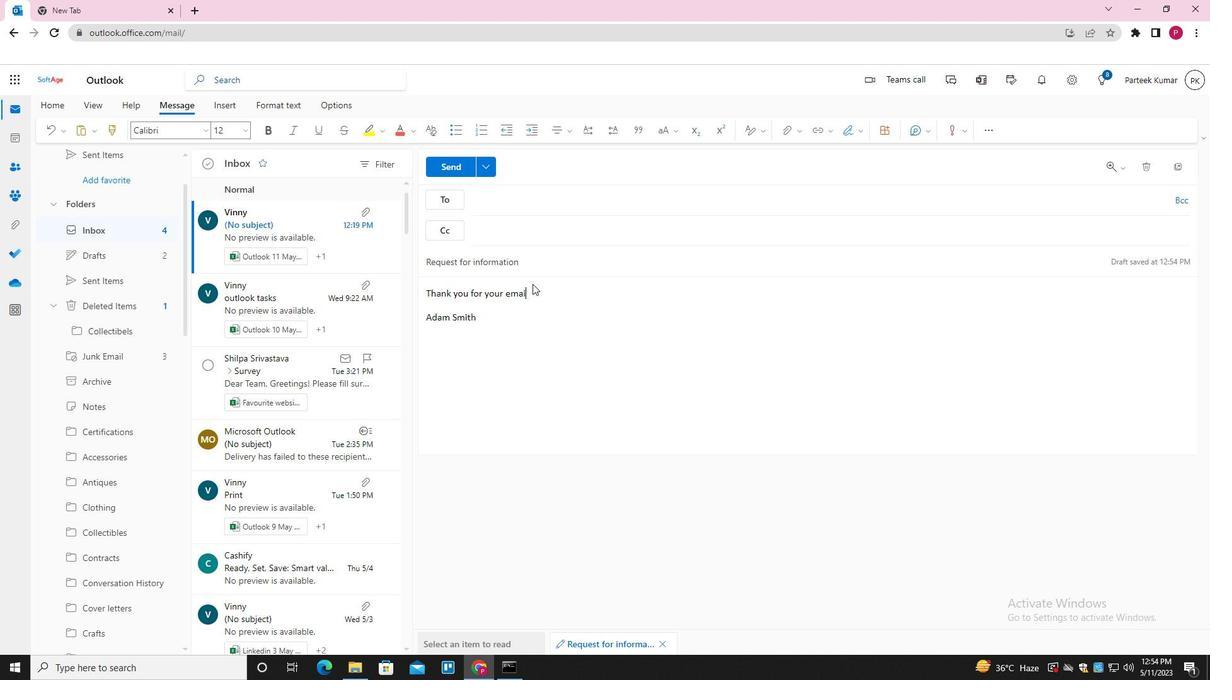 
Action: Mouse moved to (785, 129)
Screenshot: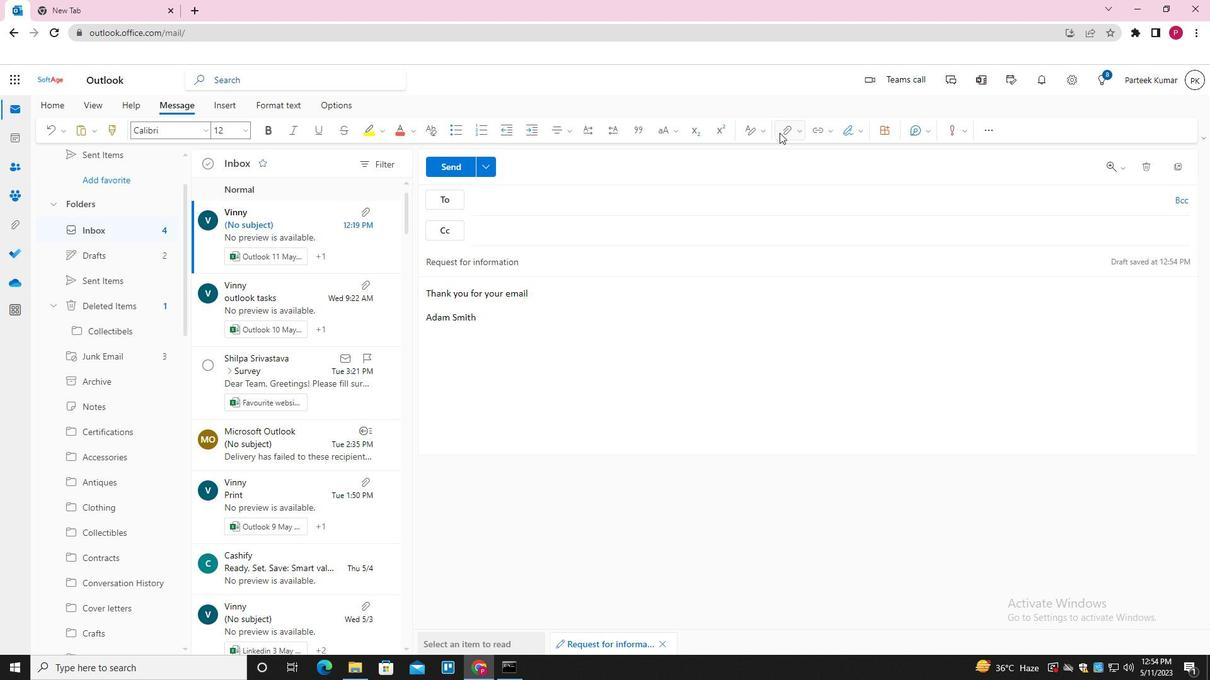 
Action: Mouse pressed left at (785, 129)
Screenshot: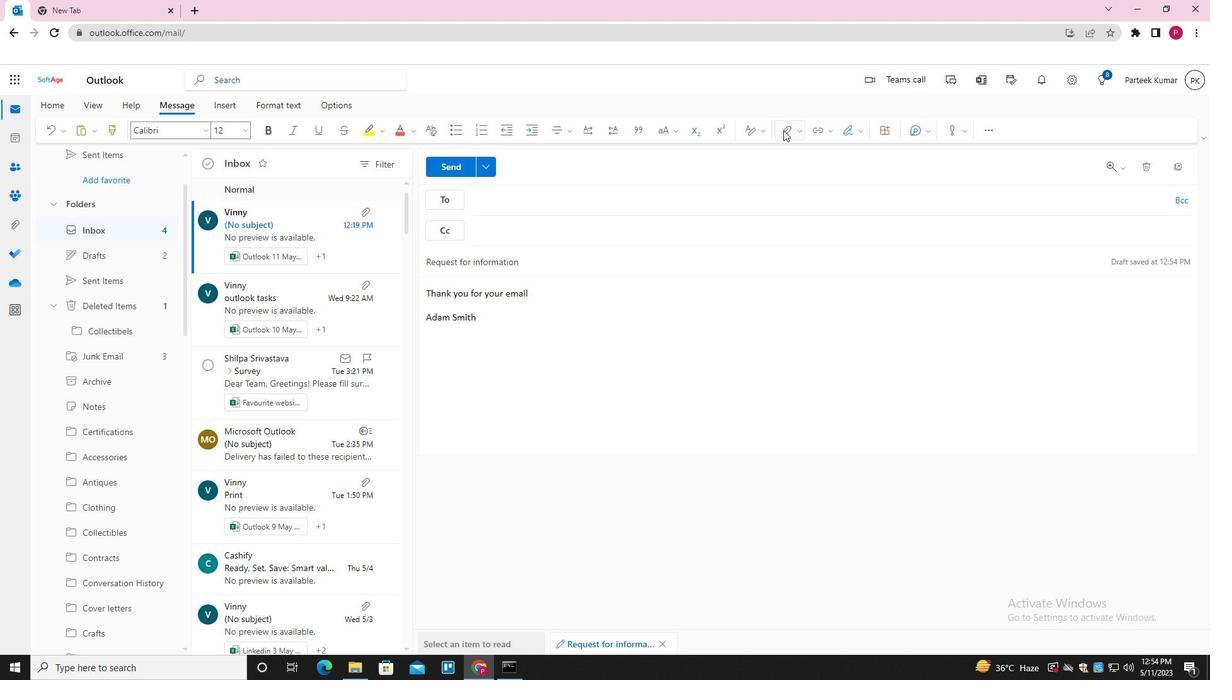 
Action: Mouse moved to (745, 153)
Screenshot: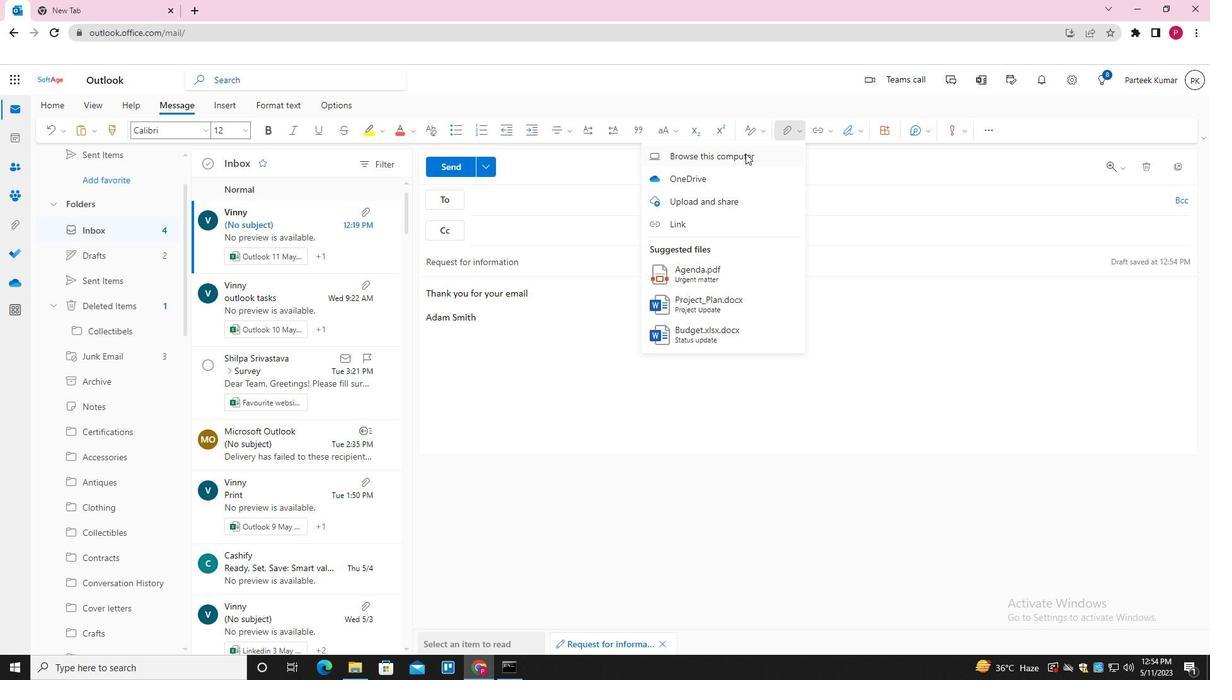 
Action: Mouse pressed left at (745, 153)
Screenshot: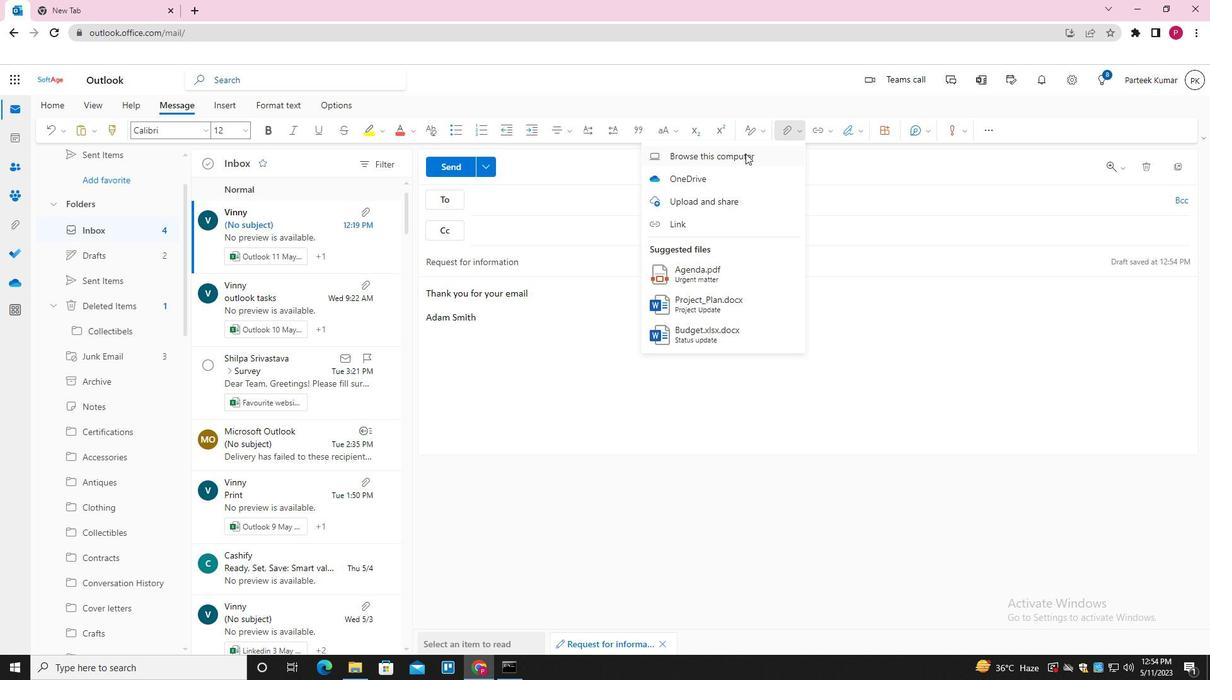 
Action: Mouse moved to (195, 105)
Screenshot: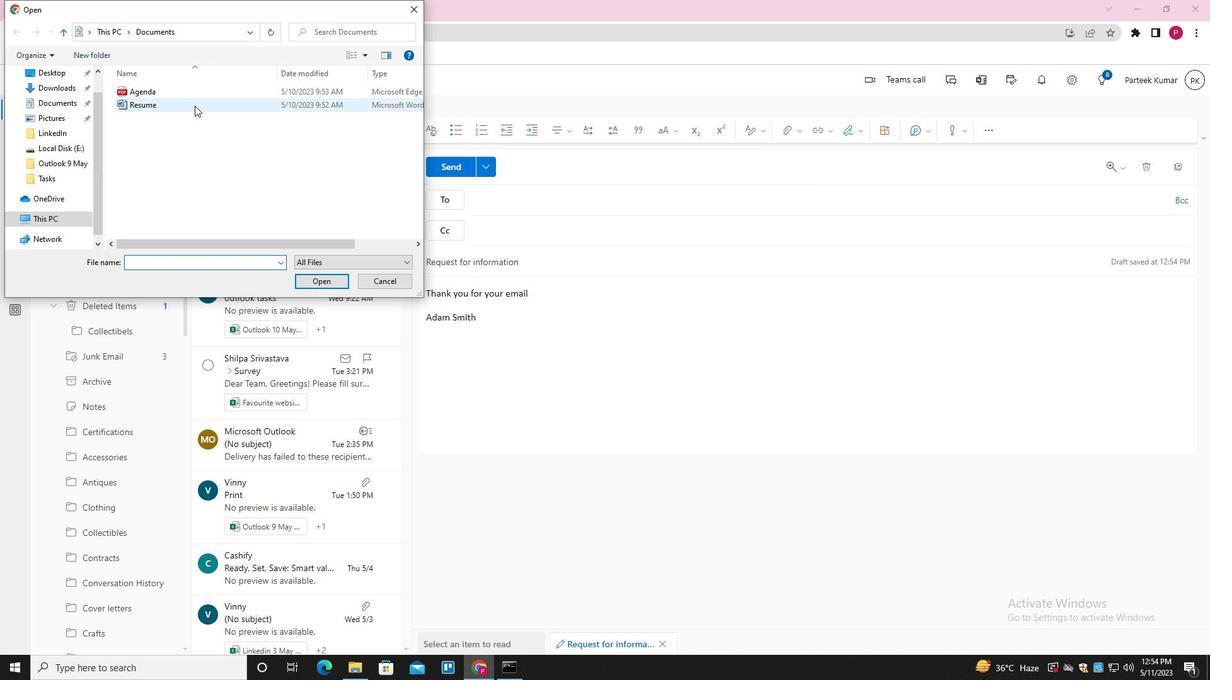 
Action: Mouse pressed left at (195, 105)
Screenshot: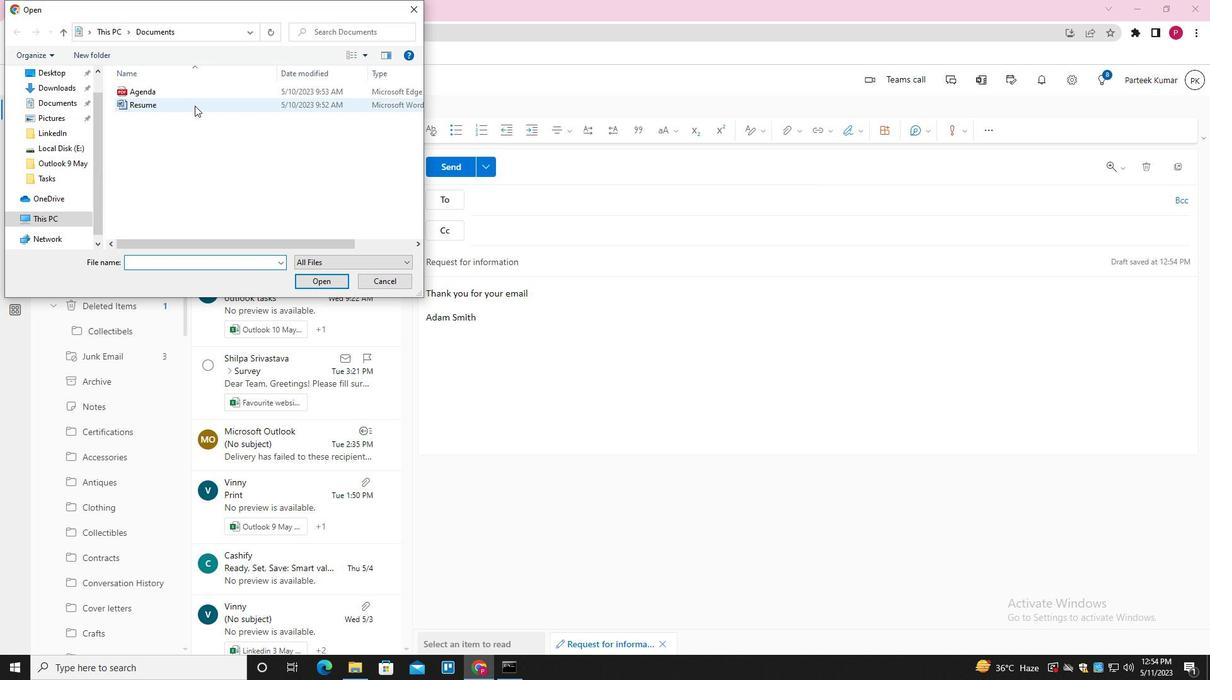 
Action: Mouse moved to (331, 281)
Screenshot: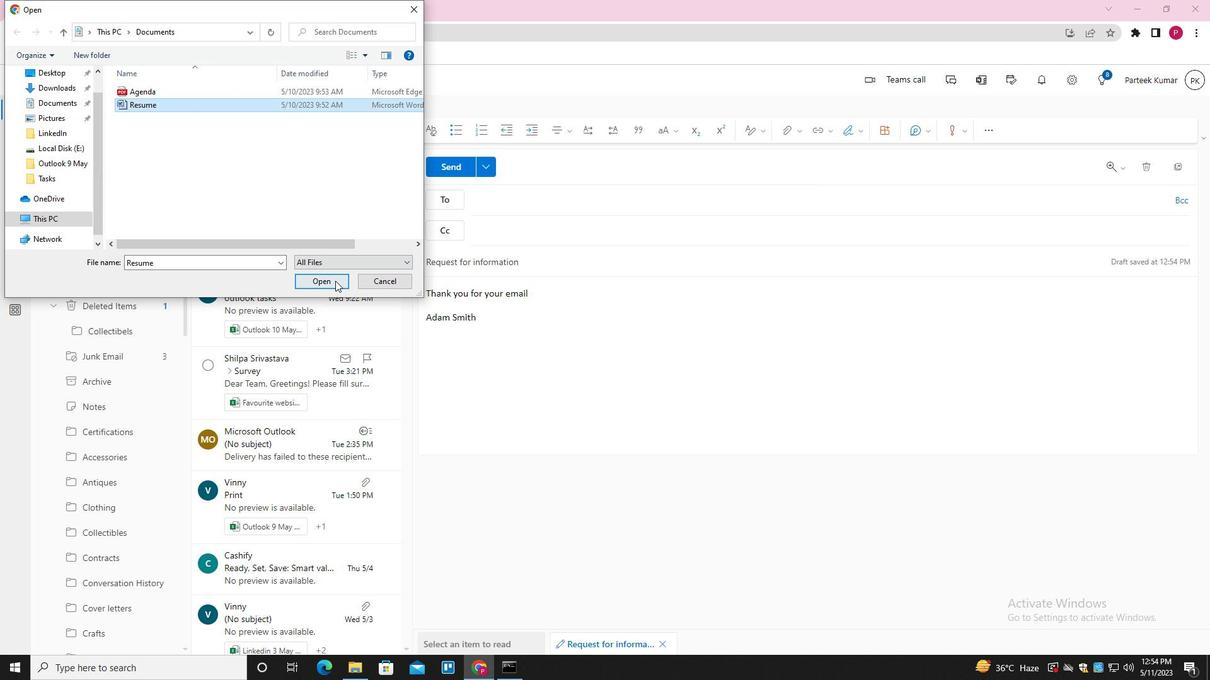 
Action: Mouse pressed left at (331, 281)
Screenshot: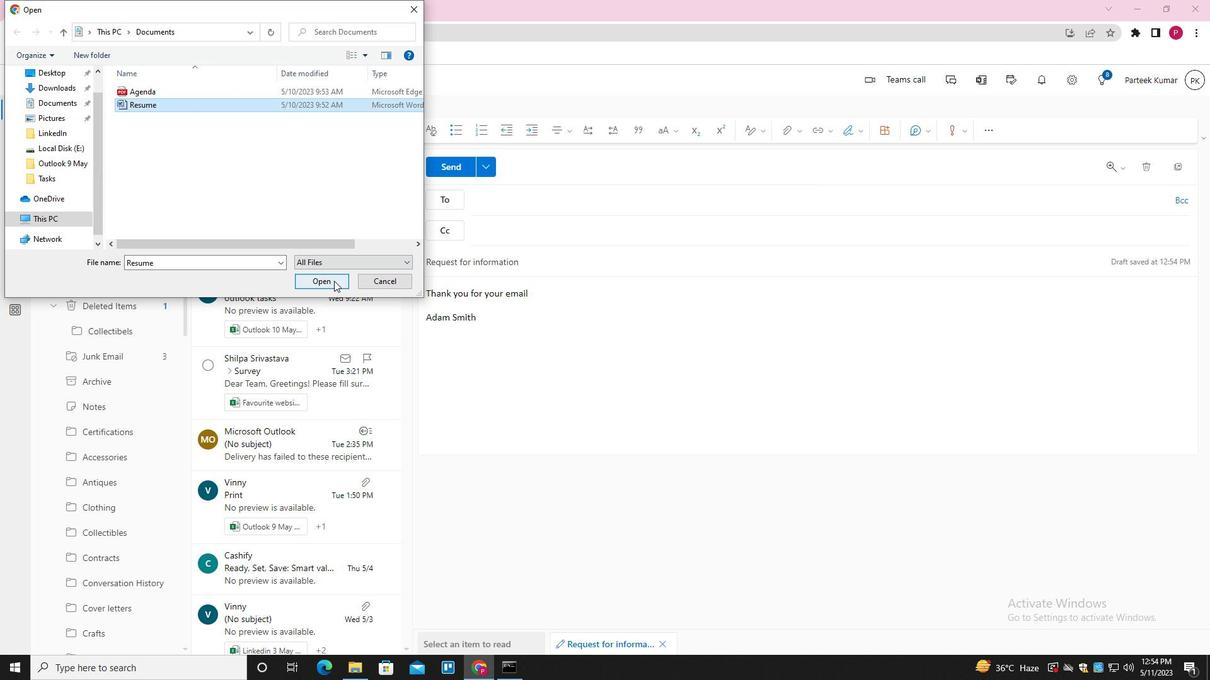 
Action: Mouse moved to (454, 167)
Screenshot: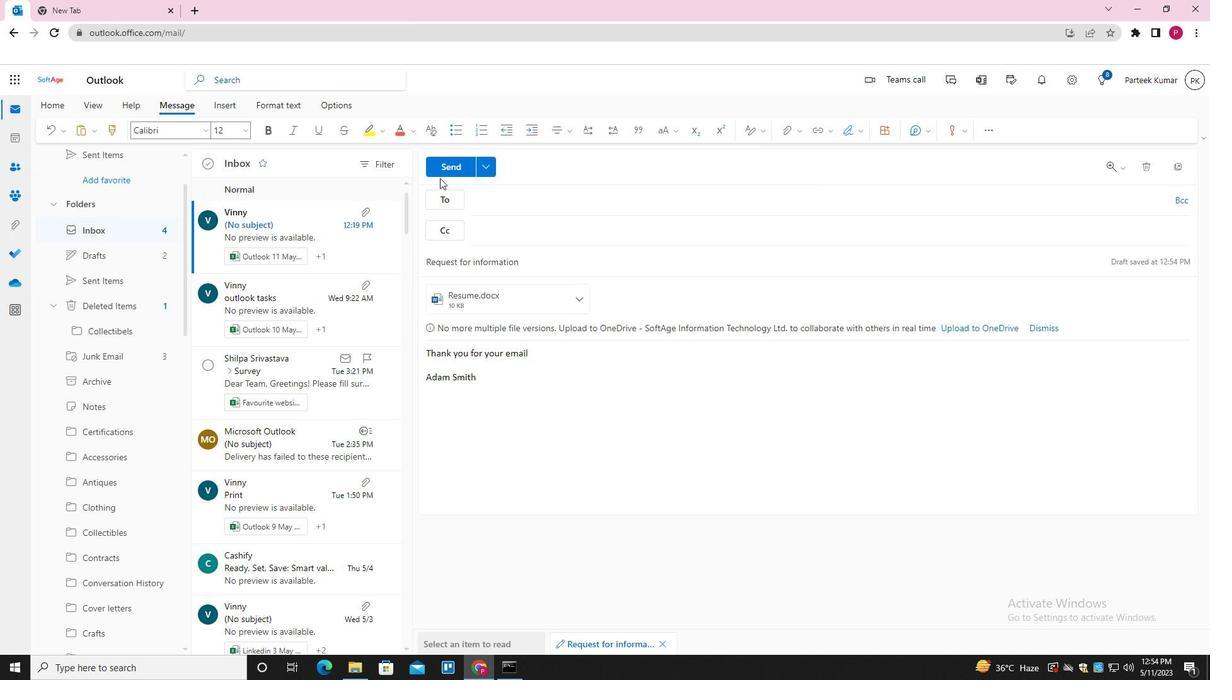 
Action: Mouse pressed left at (454, 167)
Screenshot: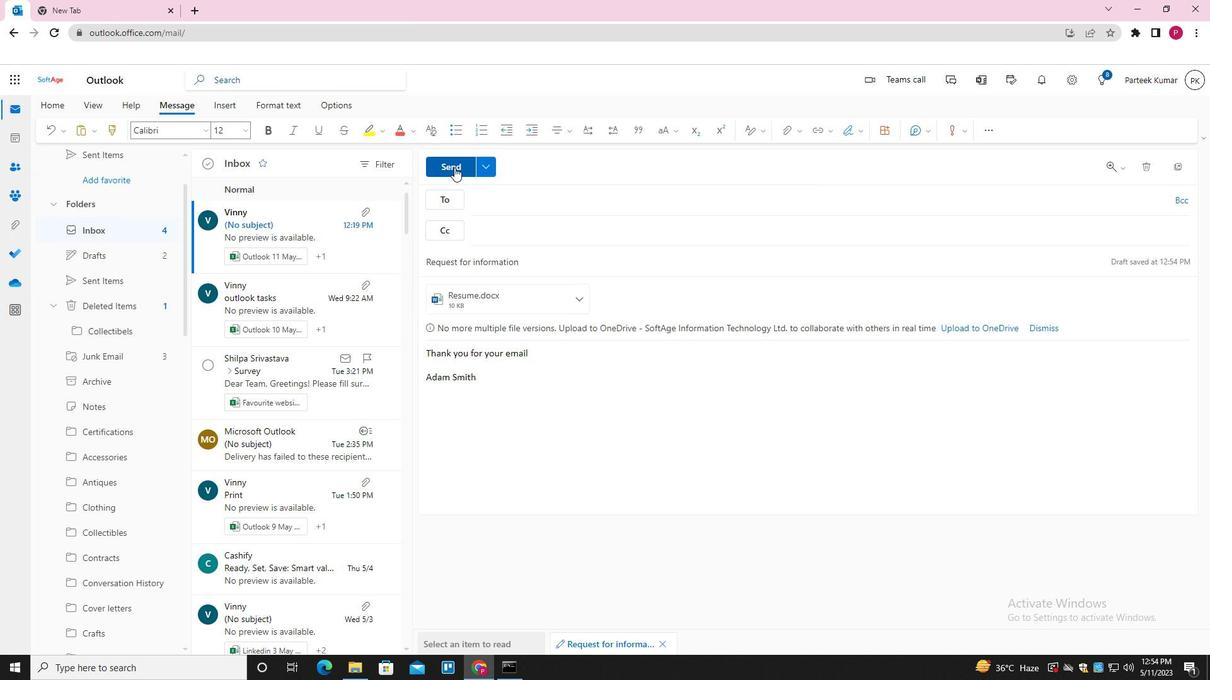 
Action: Mouse moved to (515, 228)
Screenshot: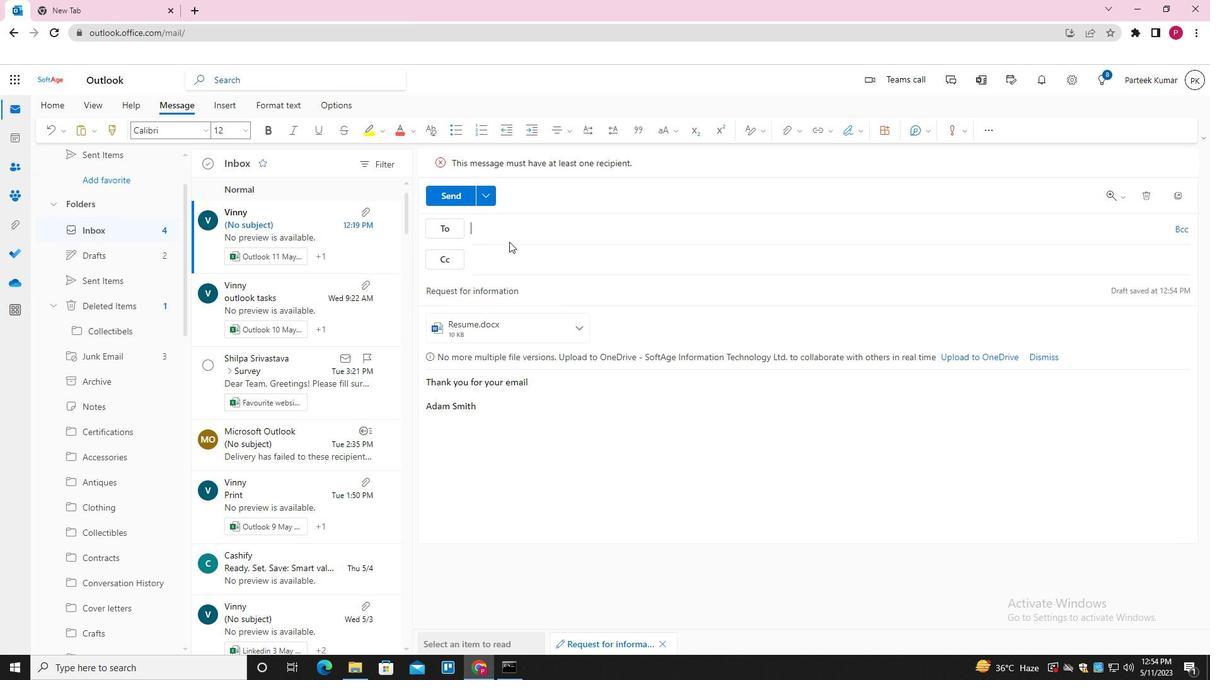
Action: Mouse pressed left at (515, 228)
Screenshot: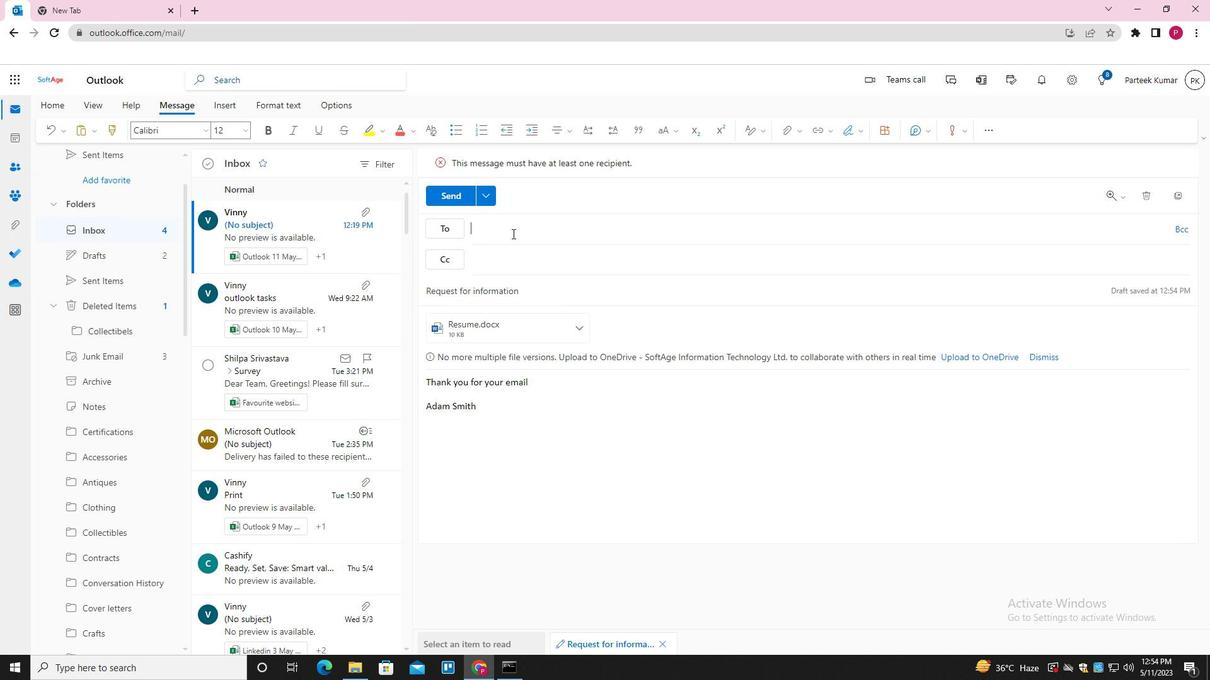 
Action: Key pressed SI<Key.backspace>OFTAGE.2<Key.shift>@SOFTAGE<Key.down><Key.enter><Key.up><Key.enter>SOFTAGE.3<Key.shift>@SOFTAGE<Key.enter>
Screenshot: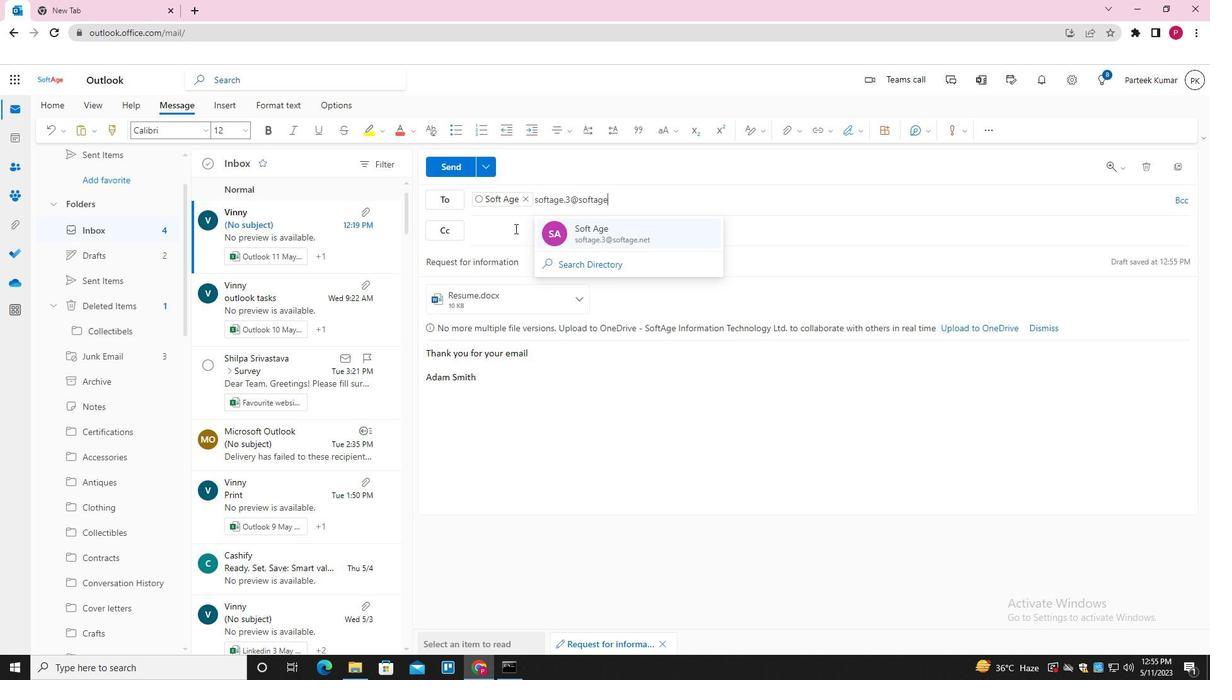 
Action: Mouse moved to (455, 170)
Screenshot: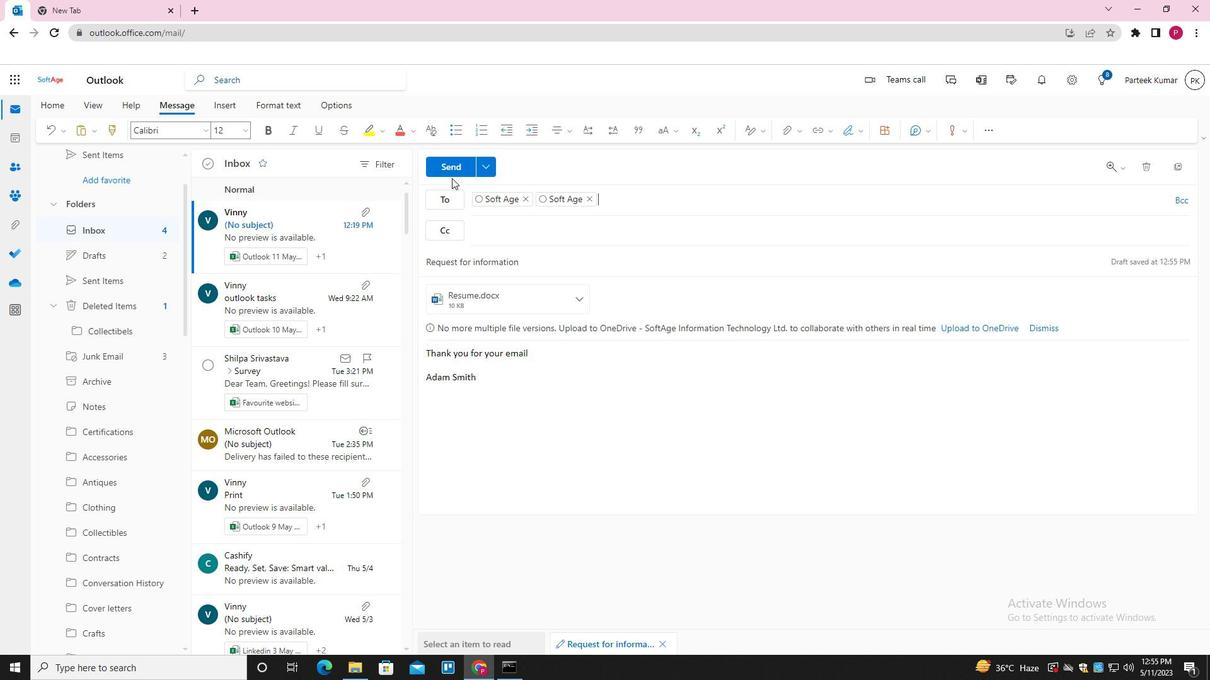 
Action: Mouse pressed left at (455, 170)
Screenshot: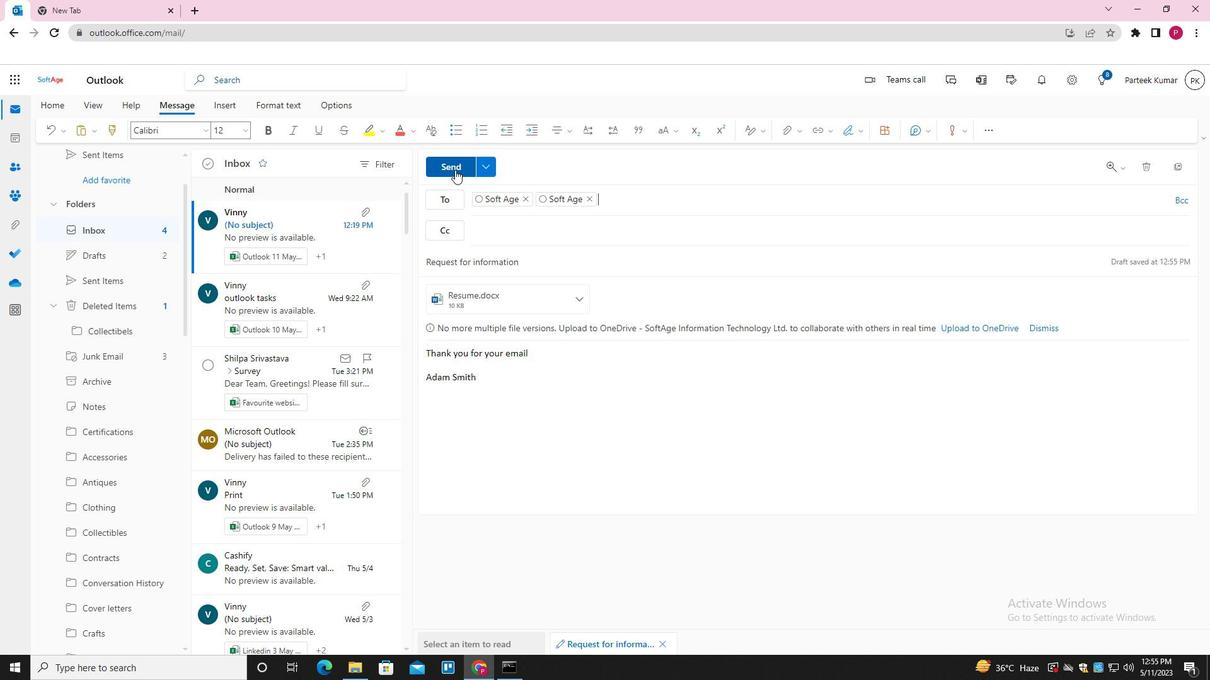 
